 Task: Look for Airbnb options in Krems an der Donau, Austria from 10th December, 2023 to 15th December, 2023 for 7 adults.4 bedrooms having 7 beds and 4 bathrooms. Property type can be house. Amenities needed are: wifi, TV, free parkinig on premises, hot tub, gym, smoking allowed. Look for 4 properties as per requirement.
Action: Mouse moved to (485, 67)
Screenshot: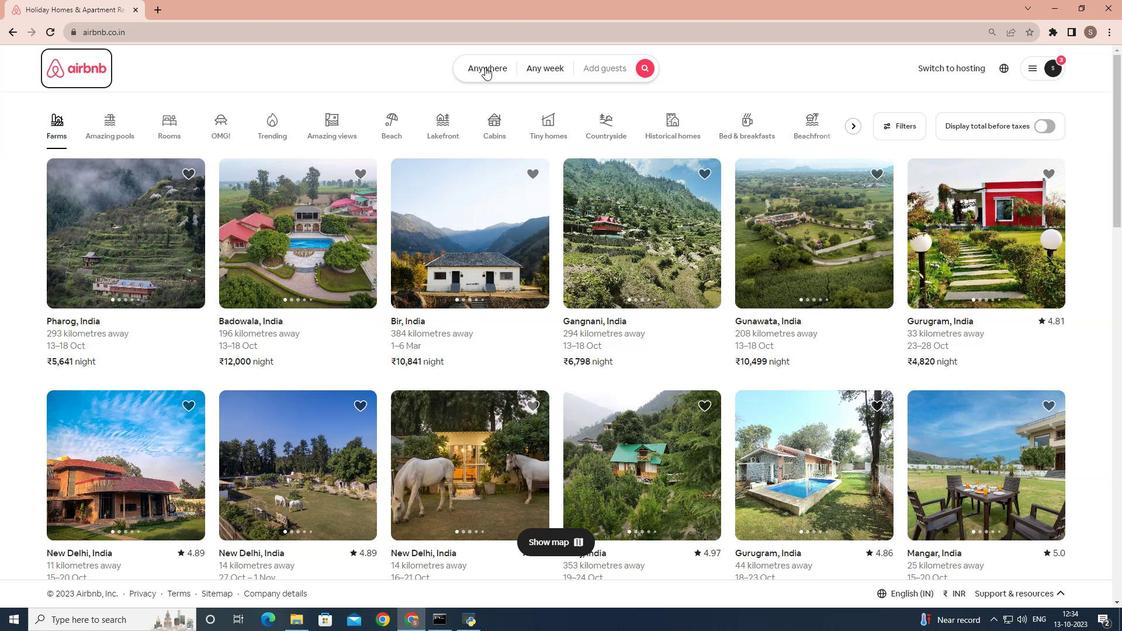 
Action: Mouse pressed left at (485, 67)
Screenshot: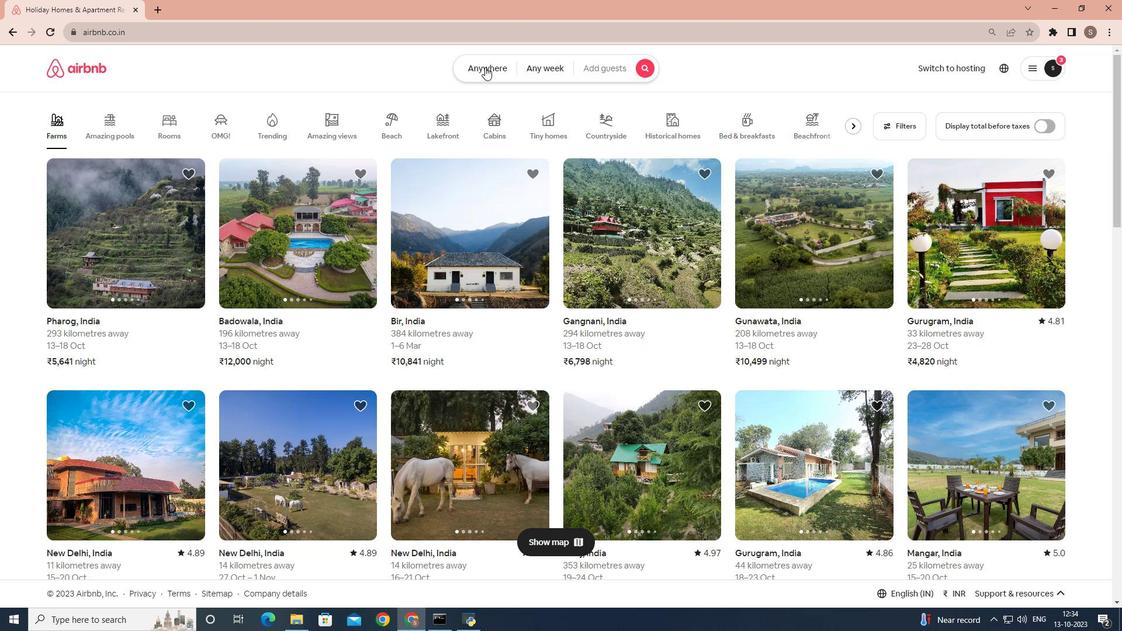 
Action: Mouse moved to (460, 106)
Screenshot: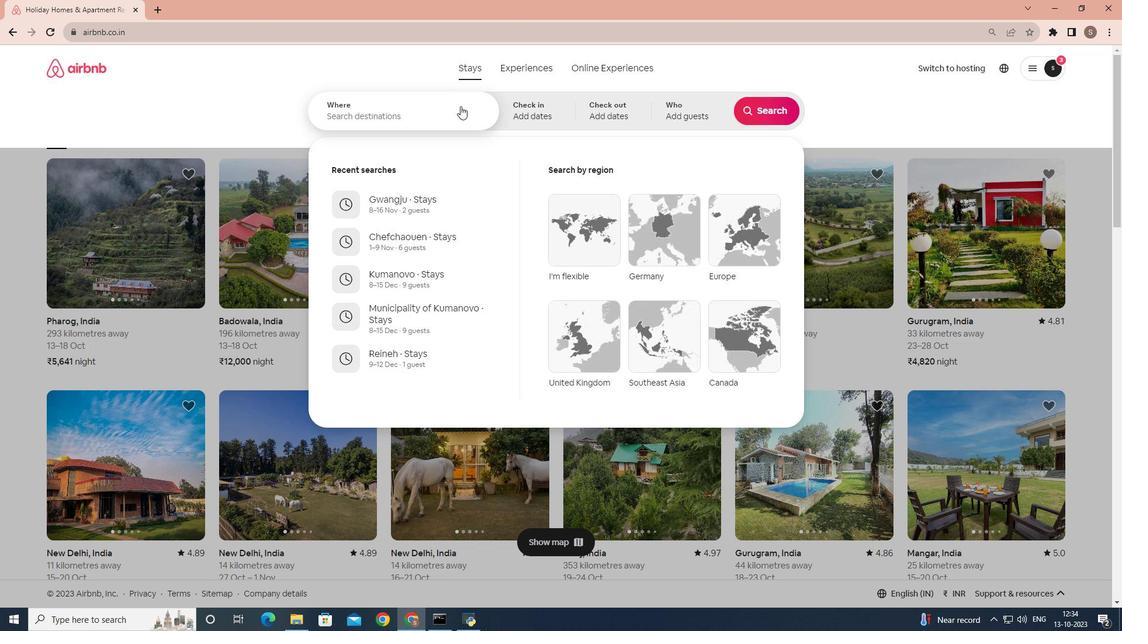 
Action: Mouse pressed left at (460, 106)
Screenshot: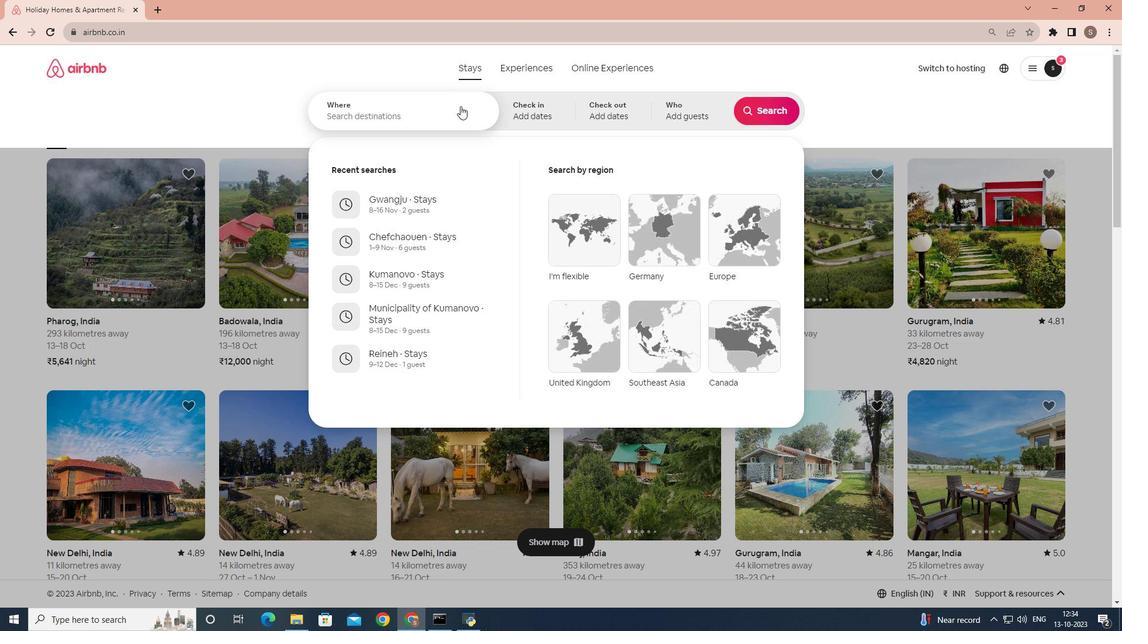 
Action: Key pressed <Key.shift>Krems<Key.space>an<Key.space>der<Key.space><Key.shift>Donau,<Key.space><Key.shift>Austria
Screenshot: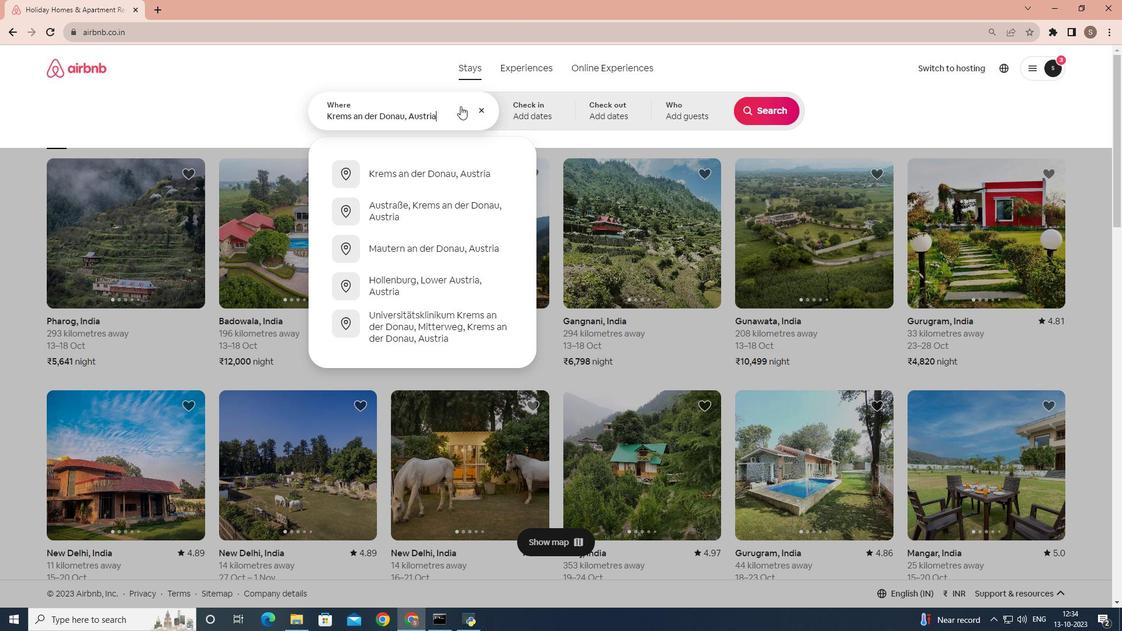 
Action: Mouse moved to (529, 109)
Screenshot: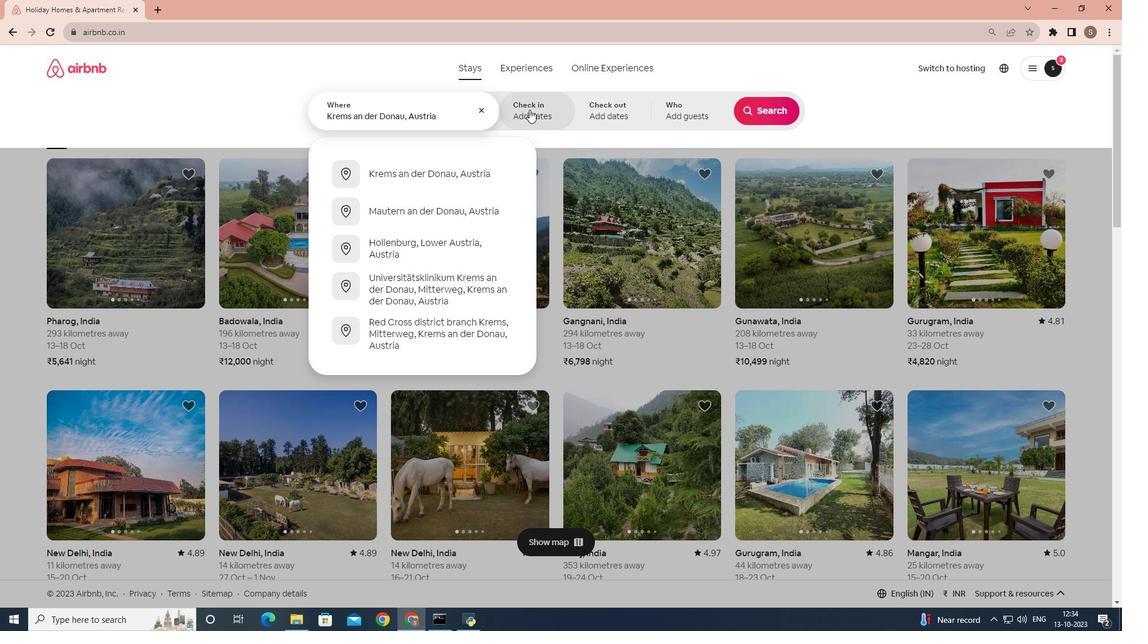 
Action: Mouse pressed left at (529, 109)
Screenshot: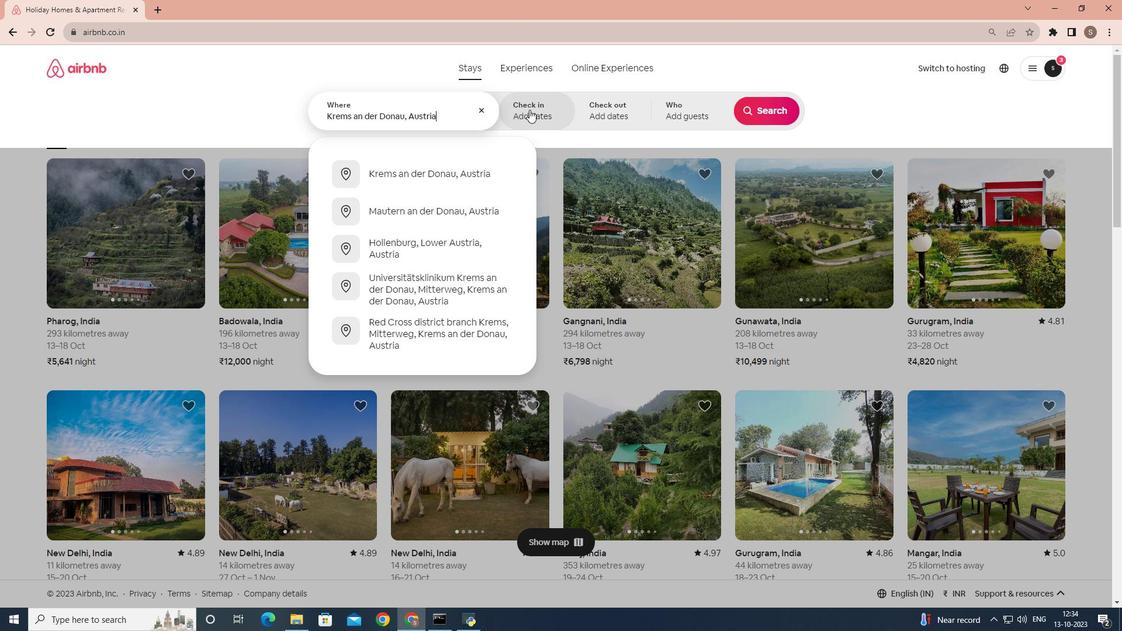 
Action: Mouse moved to (763, 206)
Screenshot: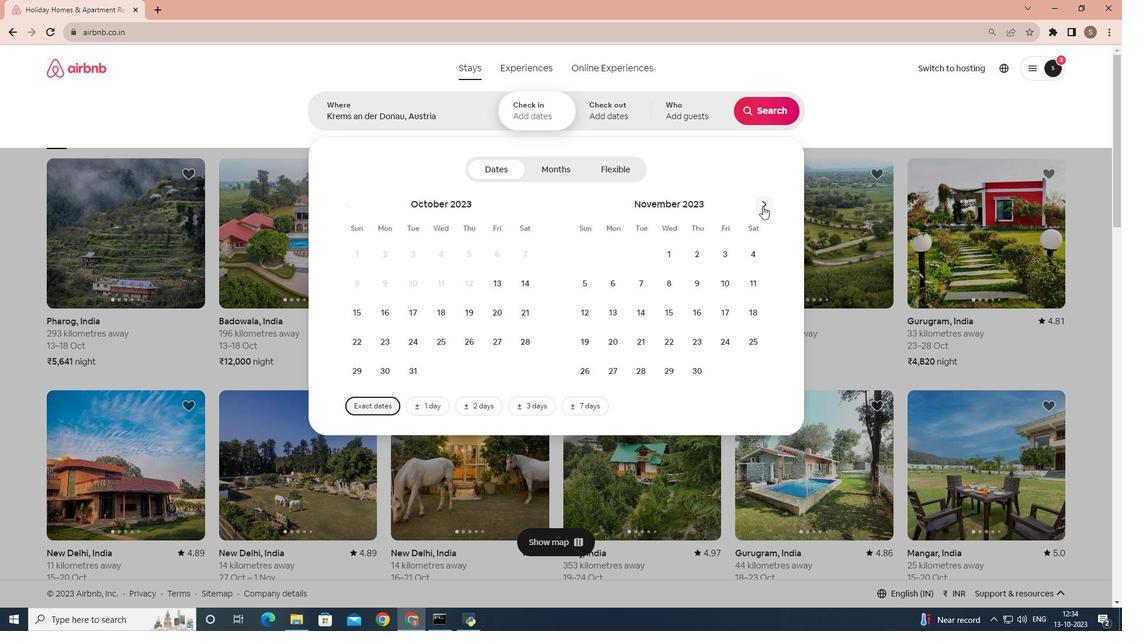 
Action: Mouse pressed left at (763, 206)
Screenshot: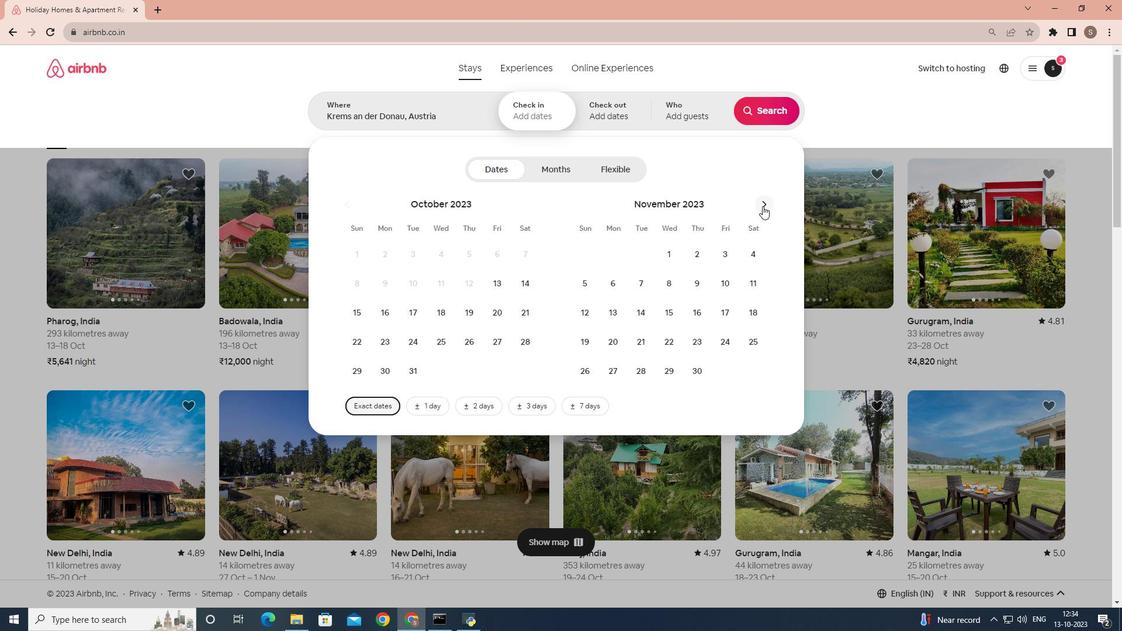 
Action: Mouse moved to (585, 308)
Screenshot: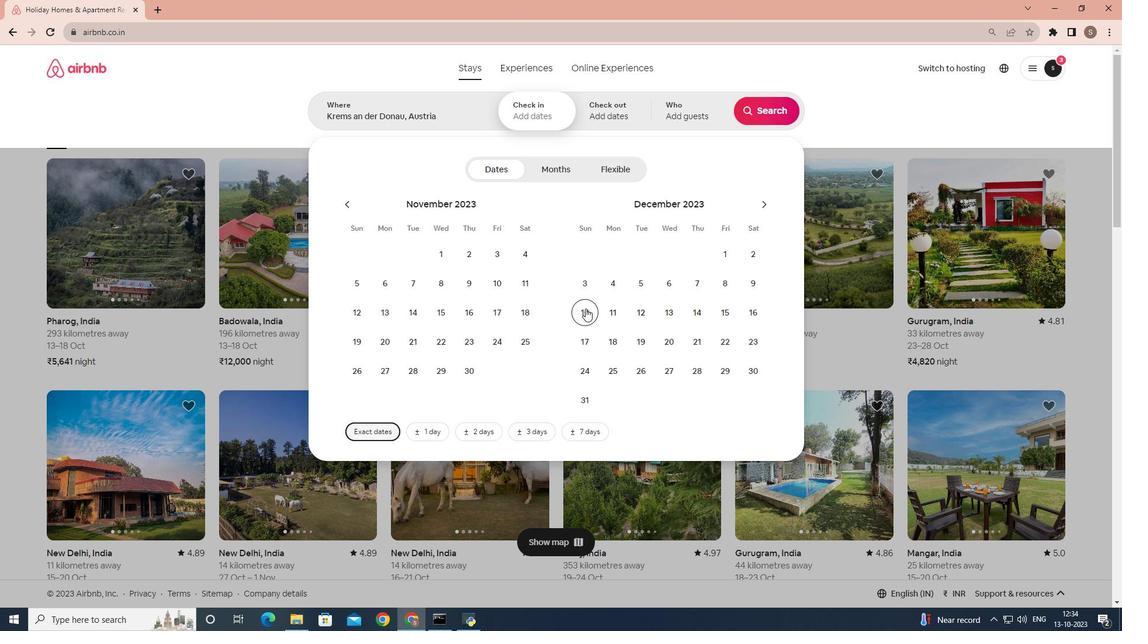 
Action: Mouse pressed left at (585, 308)
Screenshot: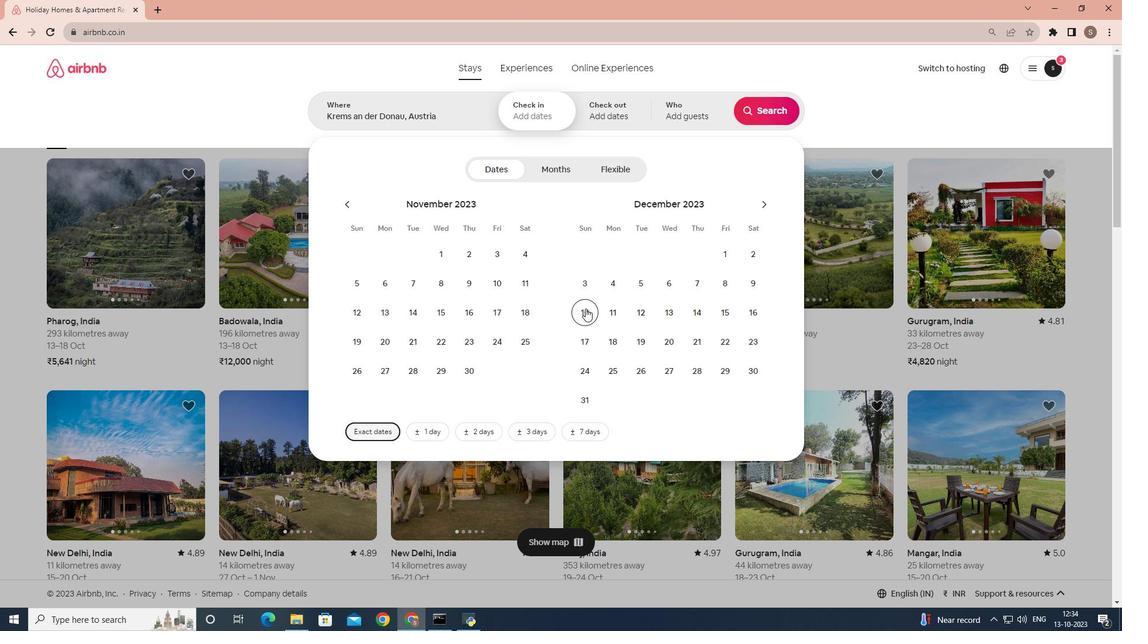 
Action: Mouse moved to (722, 307)
Screenshot: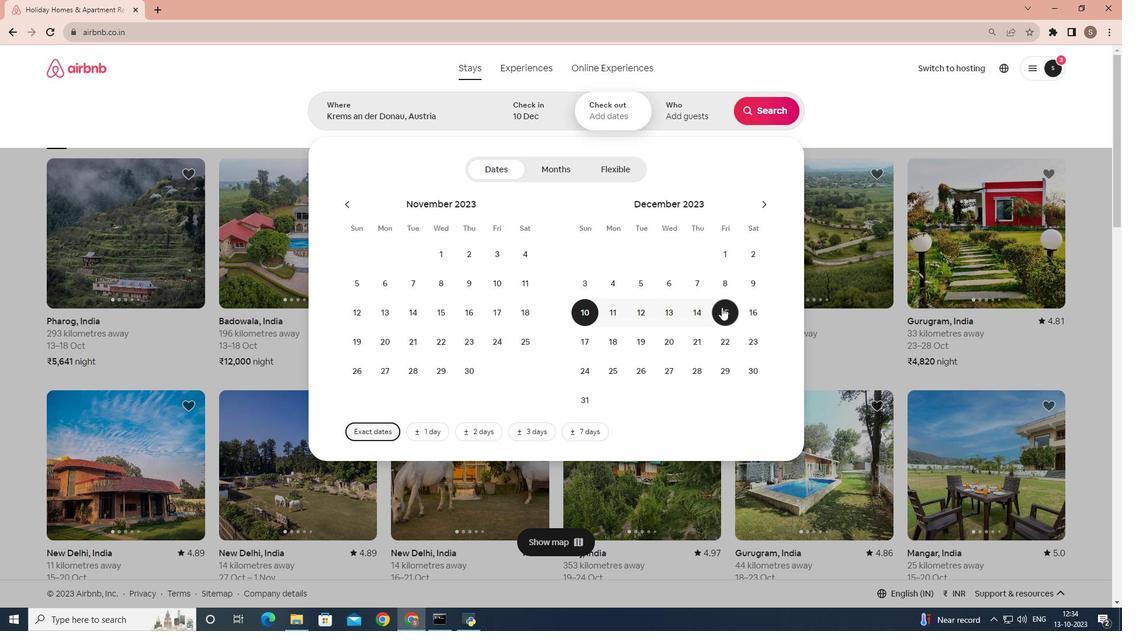 
Action: Mouse pressed left at (722, 307)
Screenshot: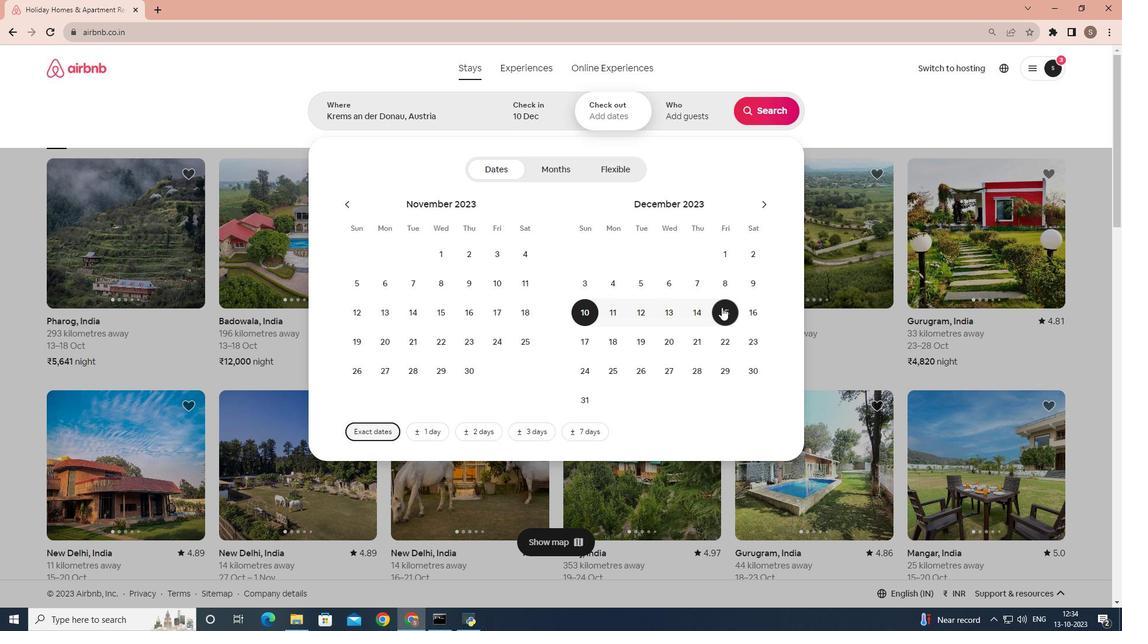 
Action: Mouse moved to (683, 103)
Screenshot: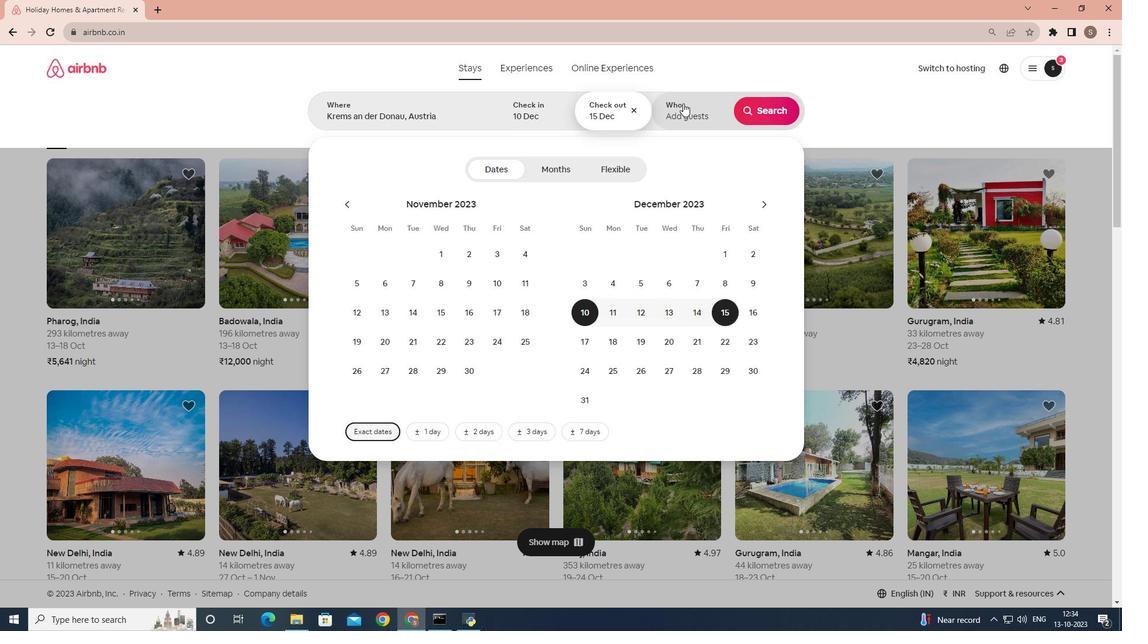 
Action: Mouse pressed left at (683, 103)
Screenshot: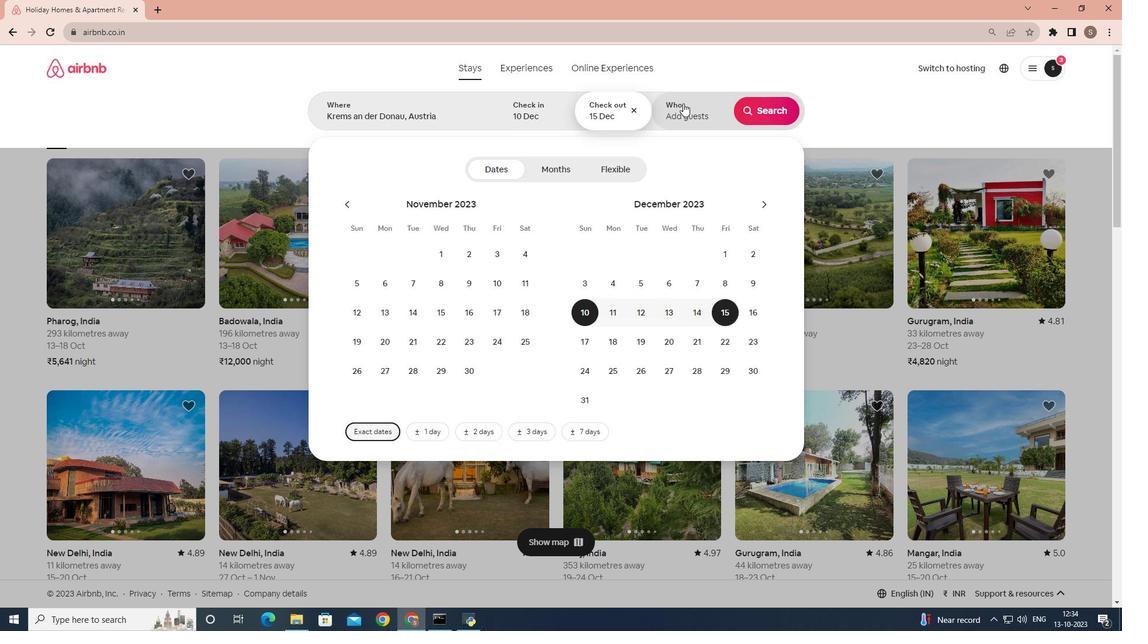 
Action: Mouse moved to (765, 171)
Screenshot: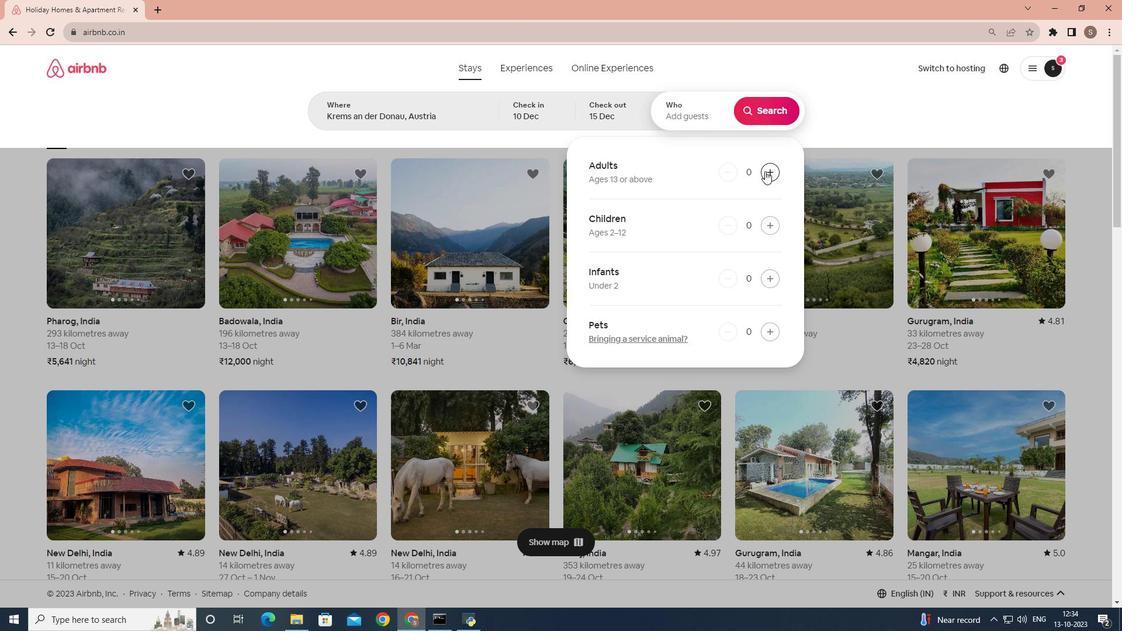 
Action: Mouse pressed left at (765, 171)
Screenshot: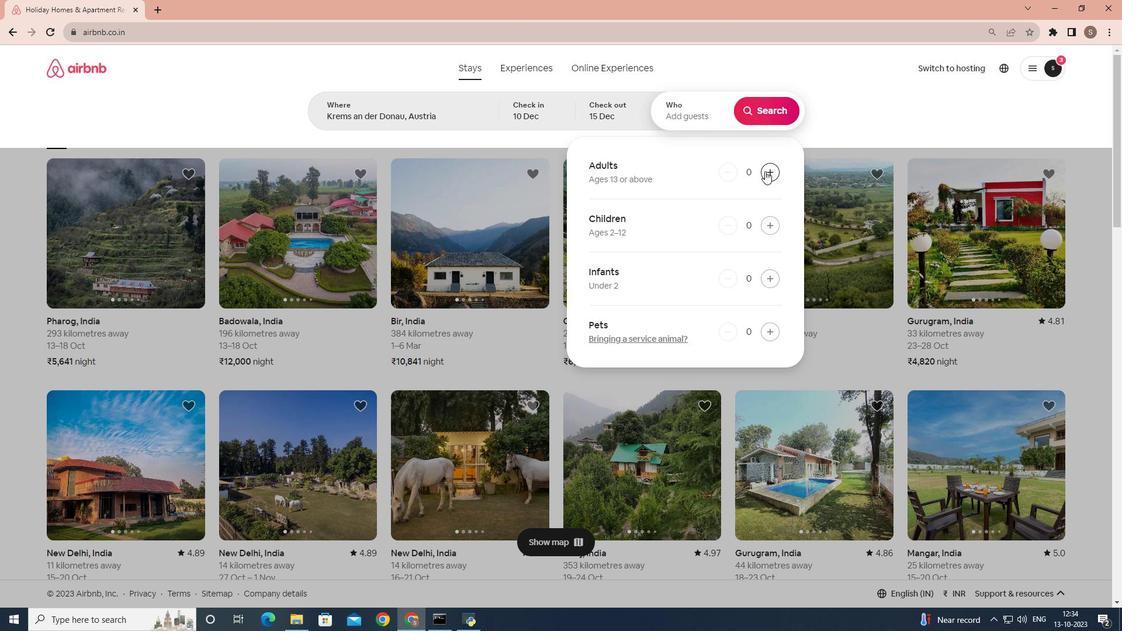 
Action: Mouse pressed left at (765, 171)
Screenshot: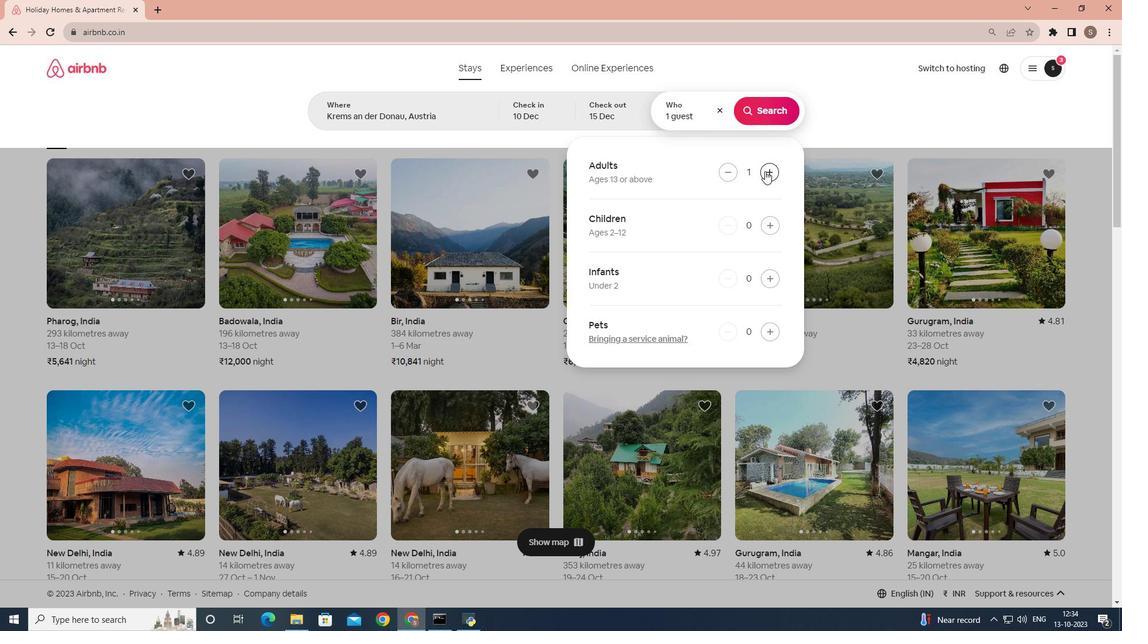 
Action: Mouse pressed left at (765, 171)
Screenshot: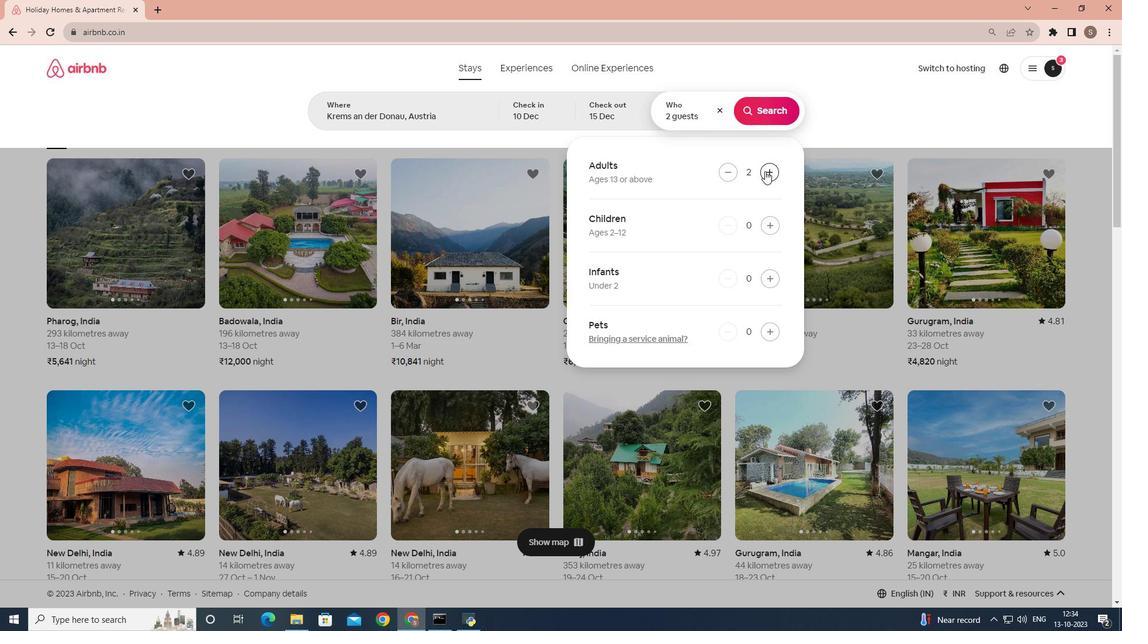 
Action: Mouse pressed left at (765, 171)
Screenshot: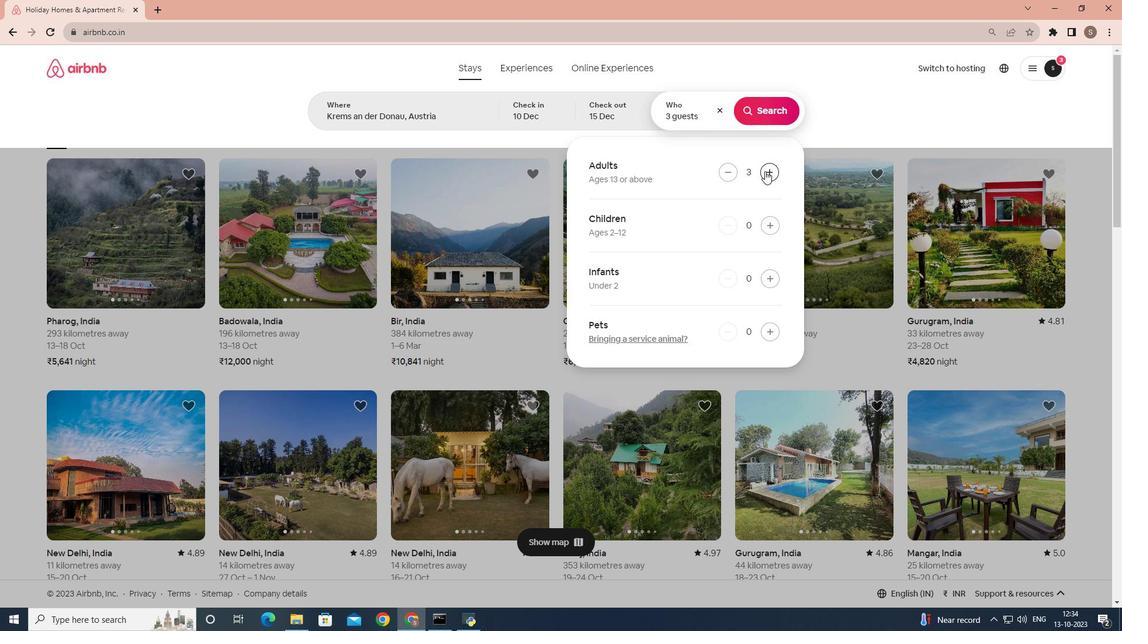 
Action: Mouse pressed left at (765, 171)
Screenshot: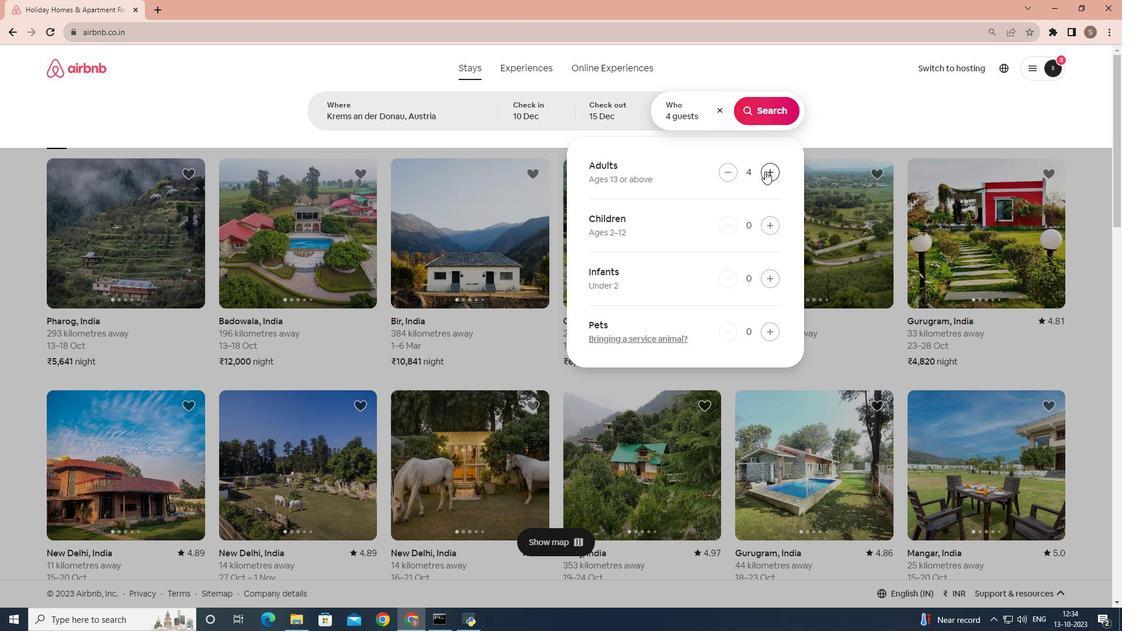 
Action: Mouse pressed left at (765, 171)
Screenshot: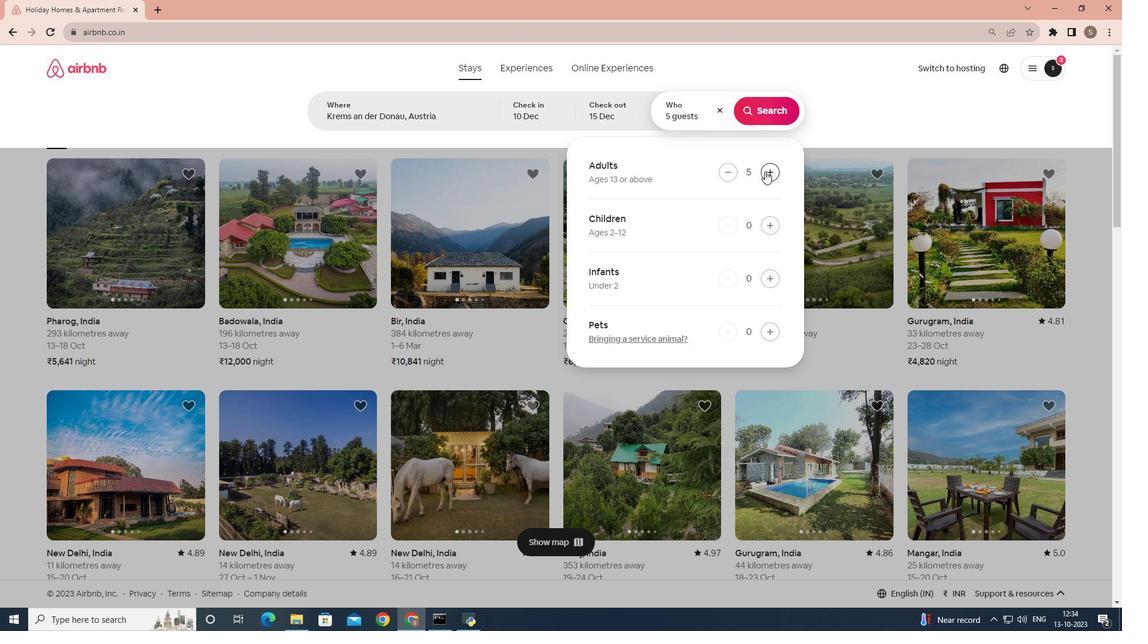 
Action: Mouse pressed left at (765, 171)
Screenshot: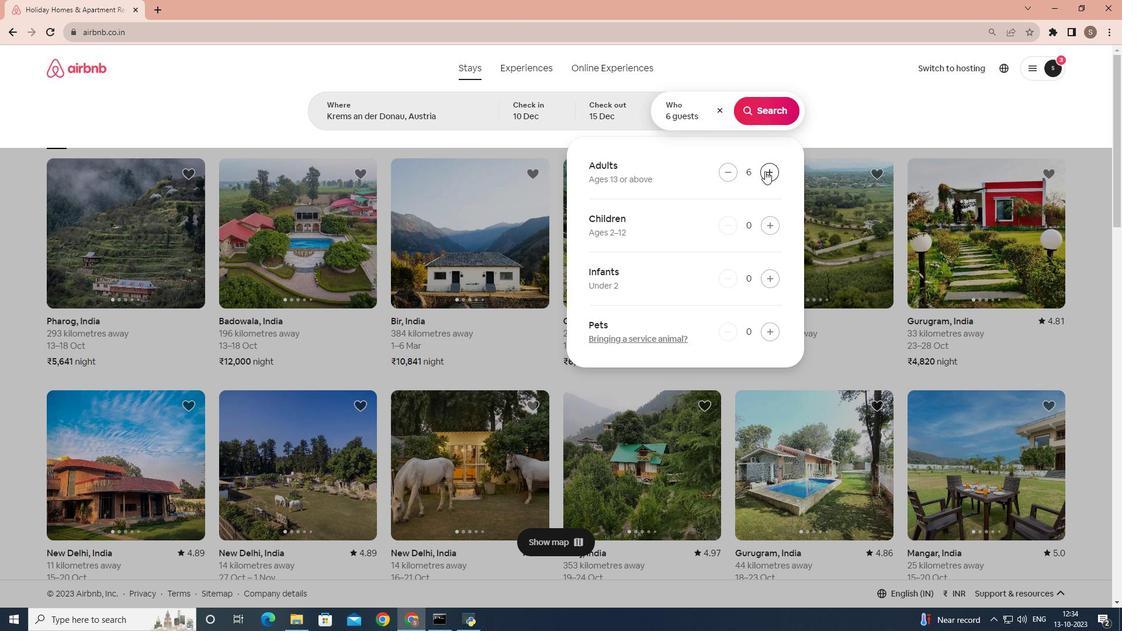
Action: Mouse moved to (768, 97)
Screenshot: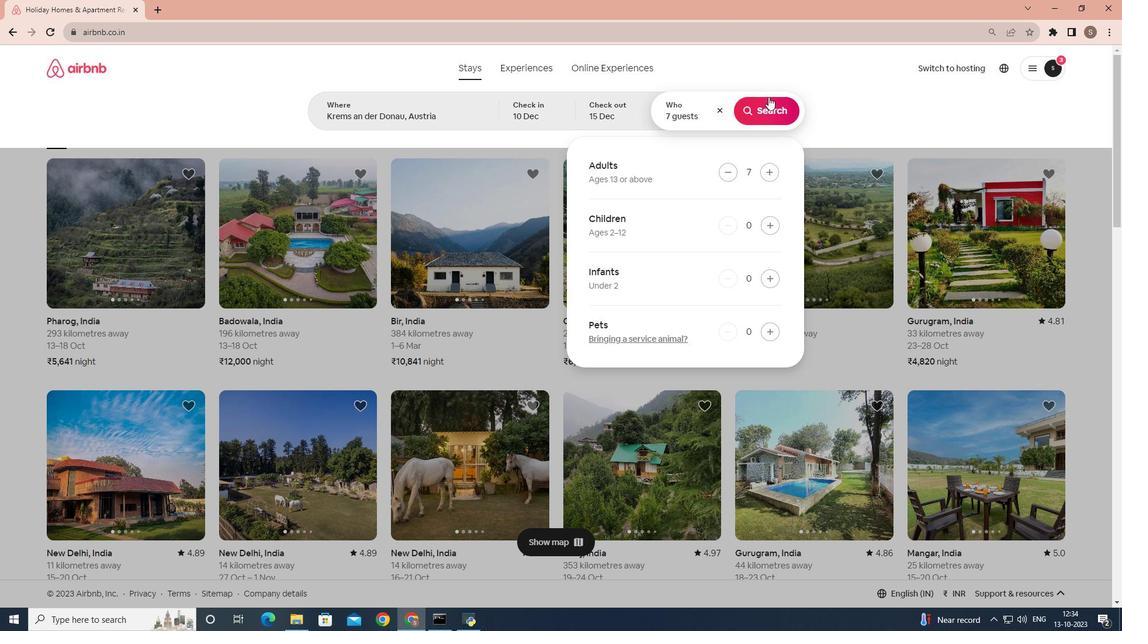 
Action: Mouse pressed left at (768, 97)
Screenshot: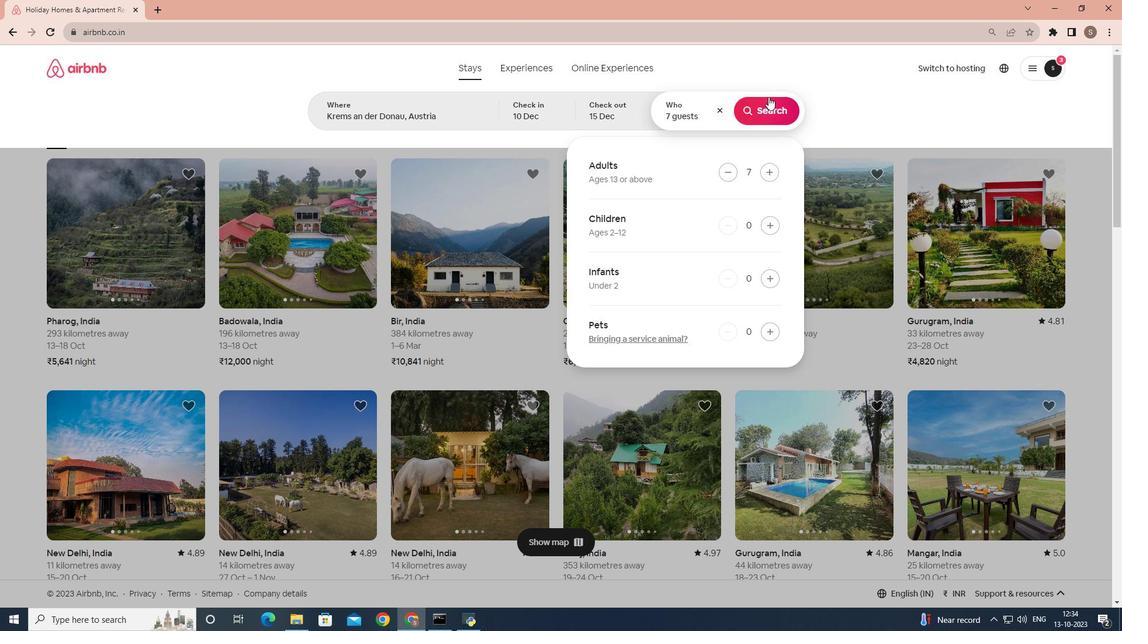 
Action: Mouse moved to (938, 111)
Screenshot: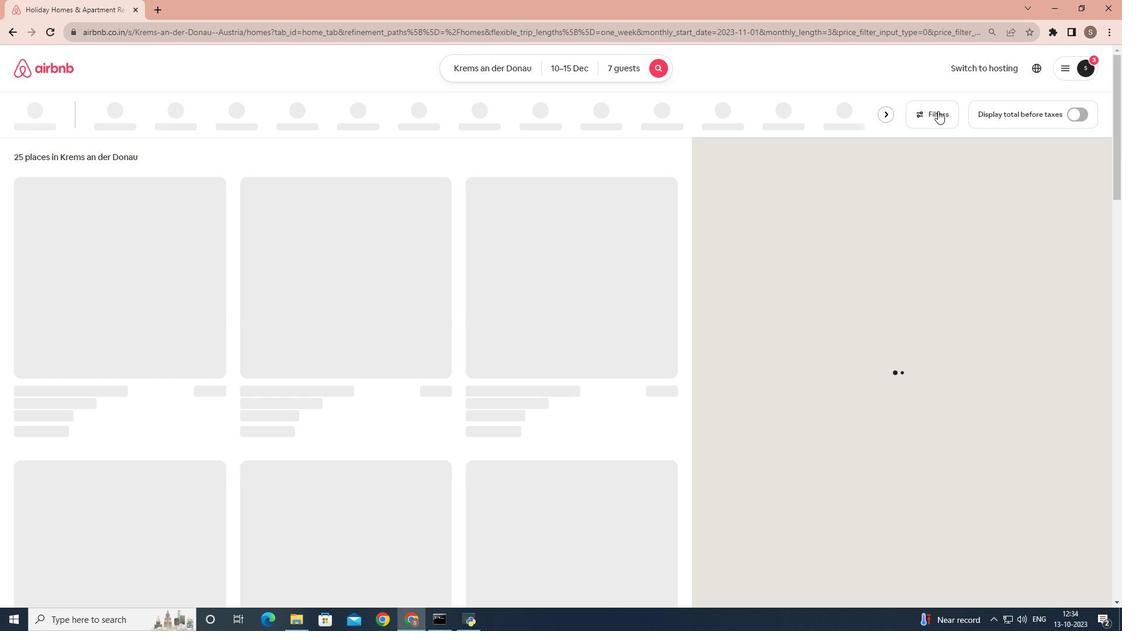 
Action: Mouse pressed left at (938, 111)
Screenshot: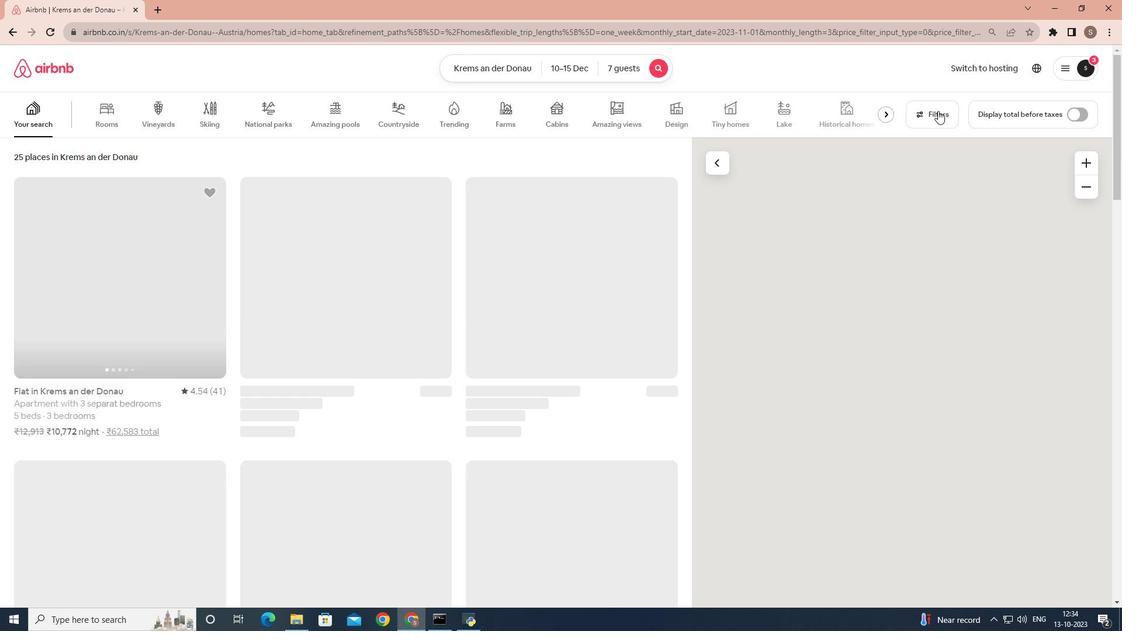 
Action: Mouse moved to (639, 307)
Screenshot: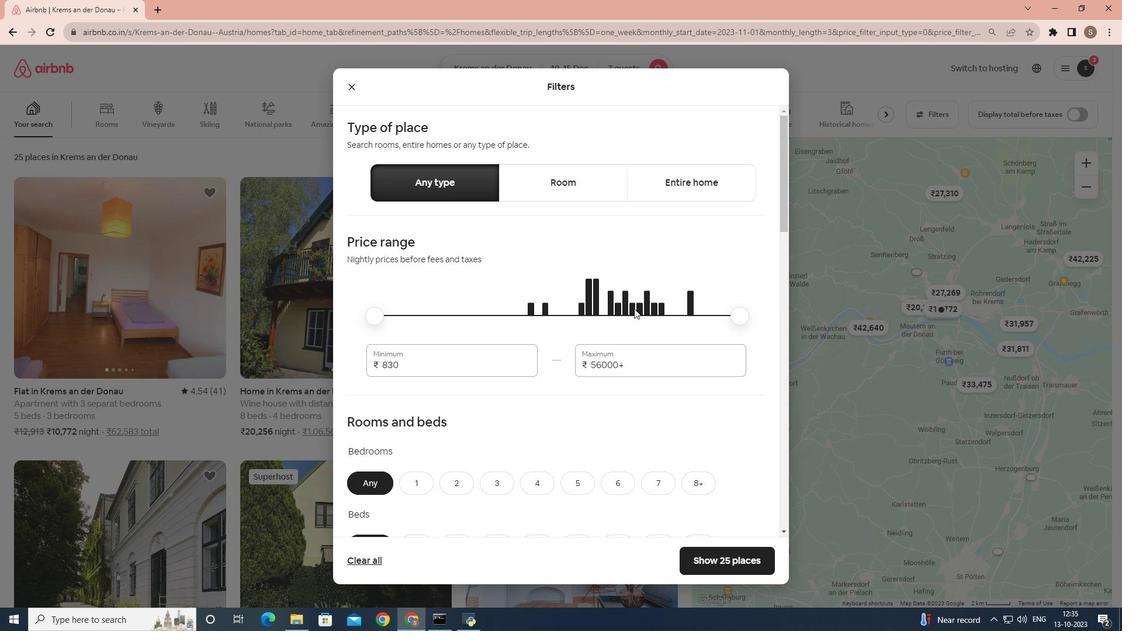 
Action: Mouse scrolled (639, 306) with delta (0, 0)
Screenshot: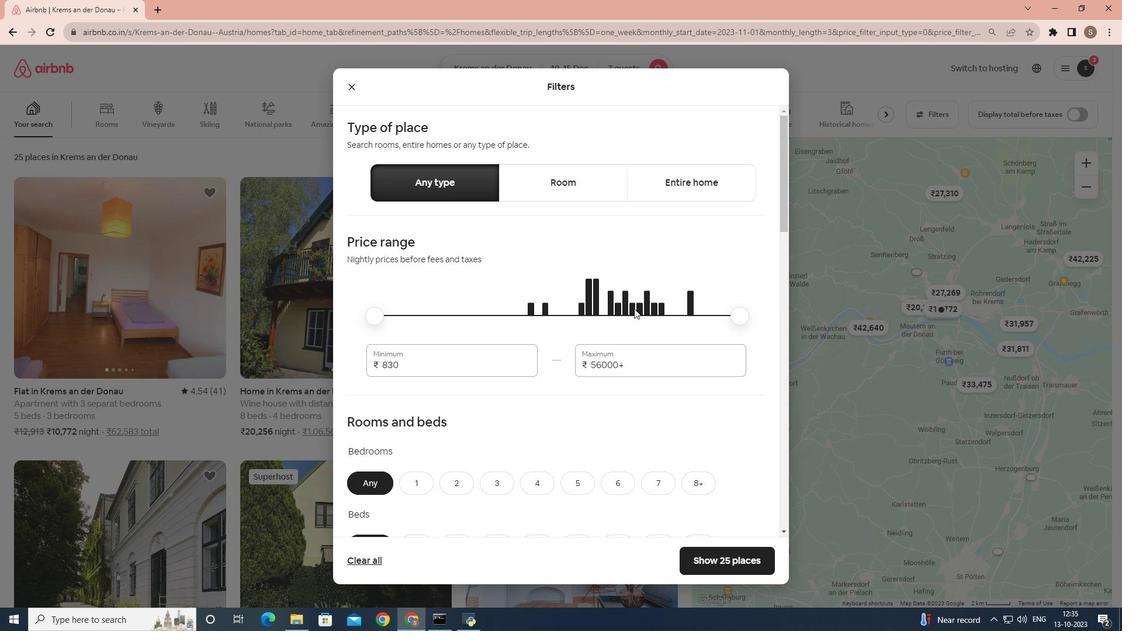
Action: Mouse moved to (505, 369)
Screenshot: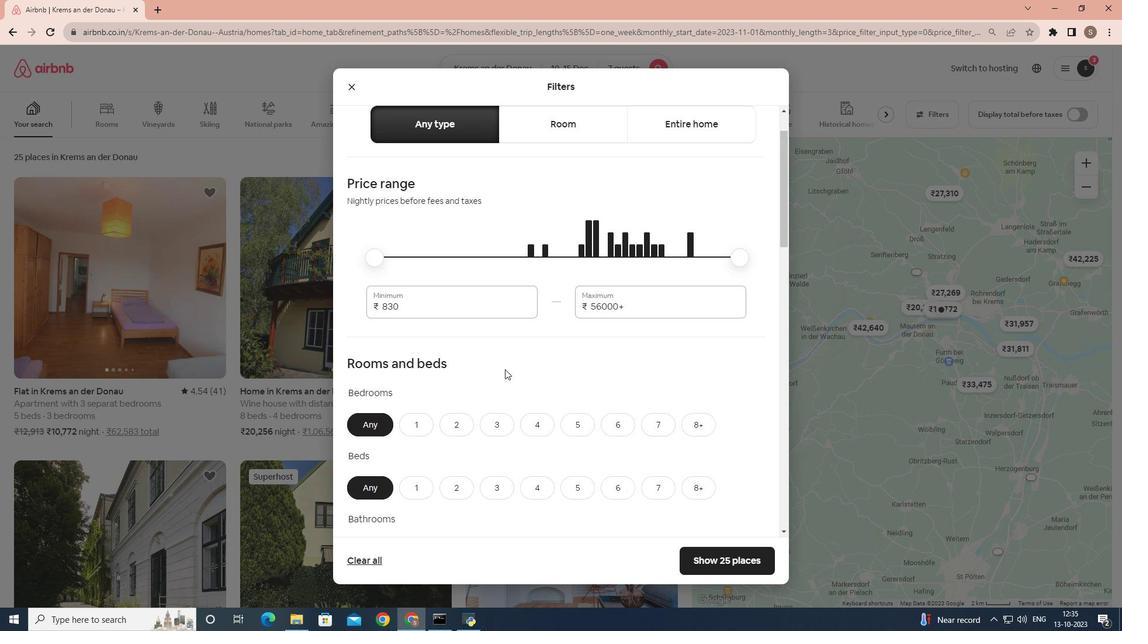 
Action: Mouse scrolled (505, 368) with delta (0, 0)
Screenshot: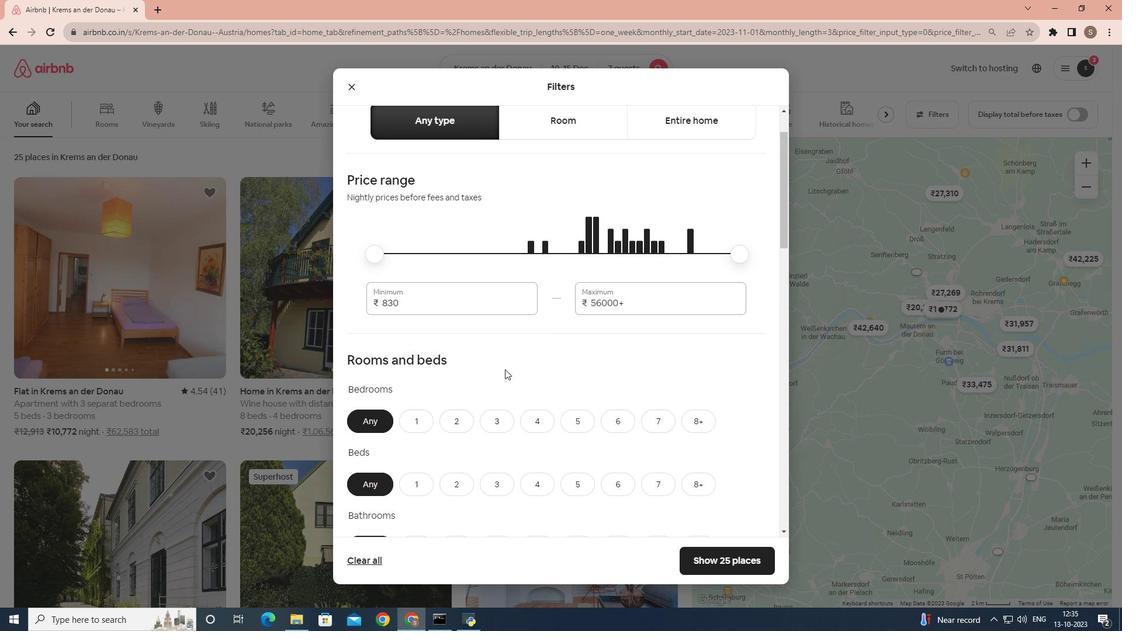 
Action: Mouse scrolled (505, 368) with delta (0, 0)
Screenshot: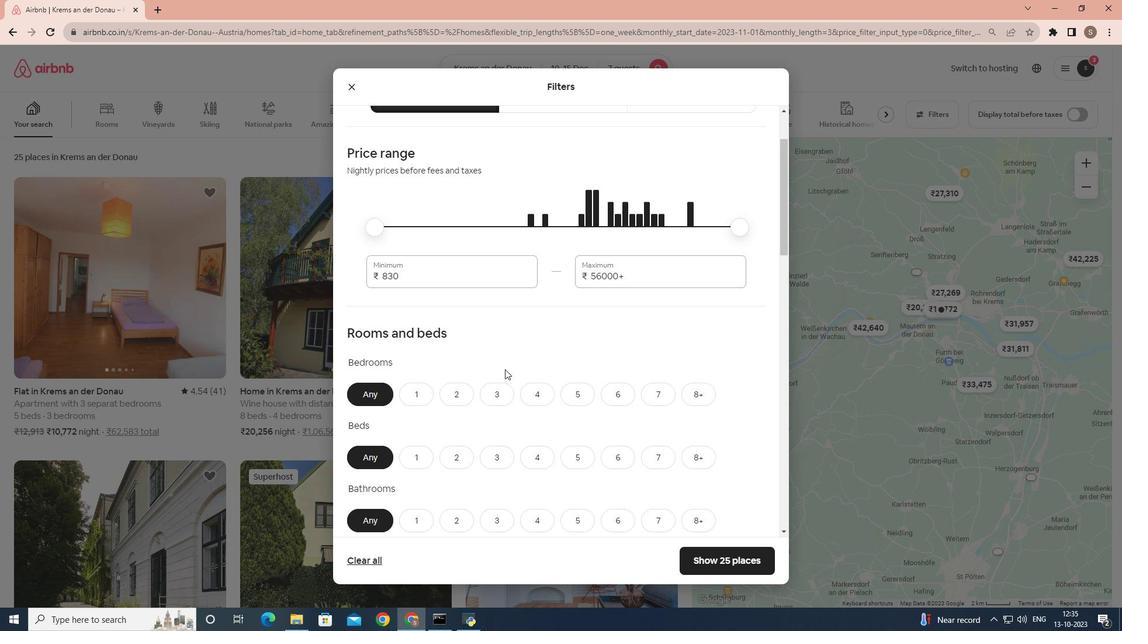 
Action: Mouse moved to (536, 306)
Screenshot: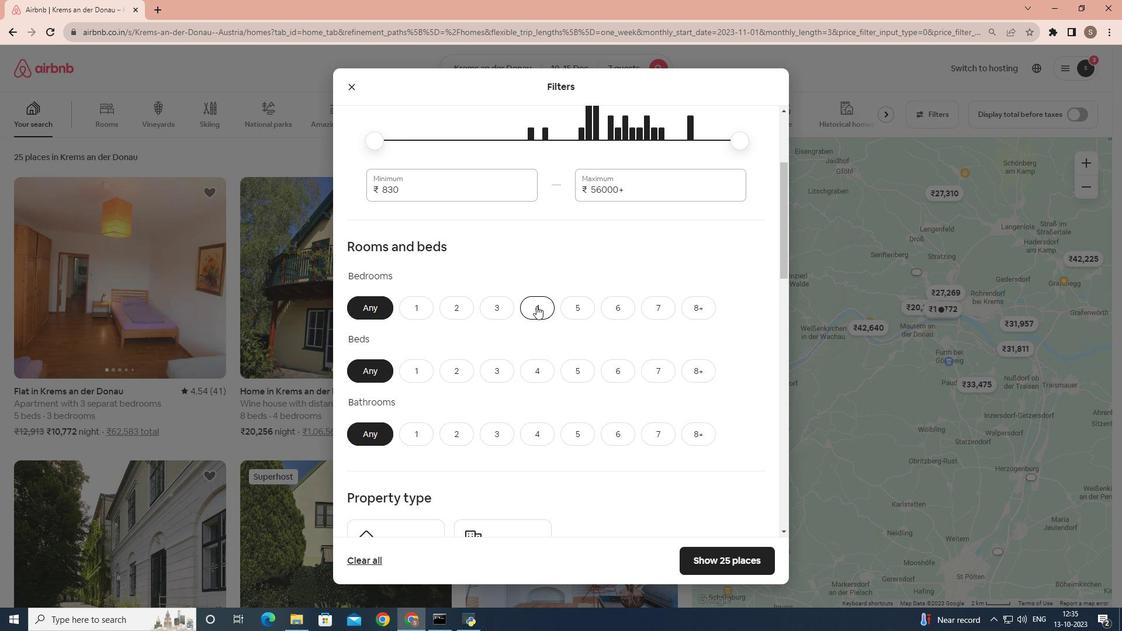 
Action: Mouse pressed left at (536, 306)
Screenshot: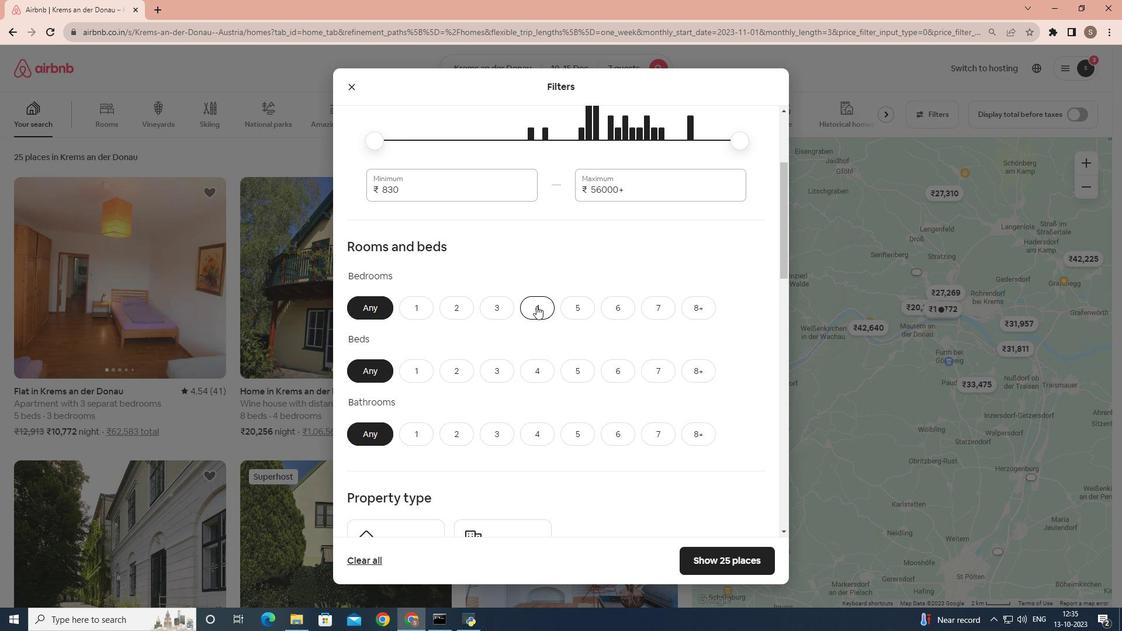 
Action: Mouse scrolled (536, 305) with delta (0, 0)
Screenshot: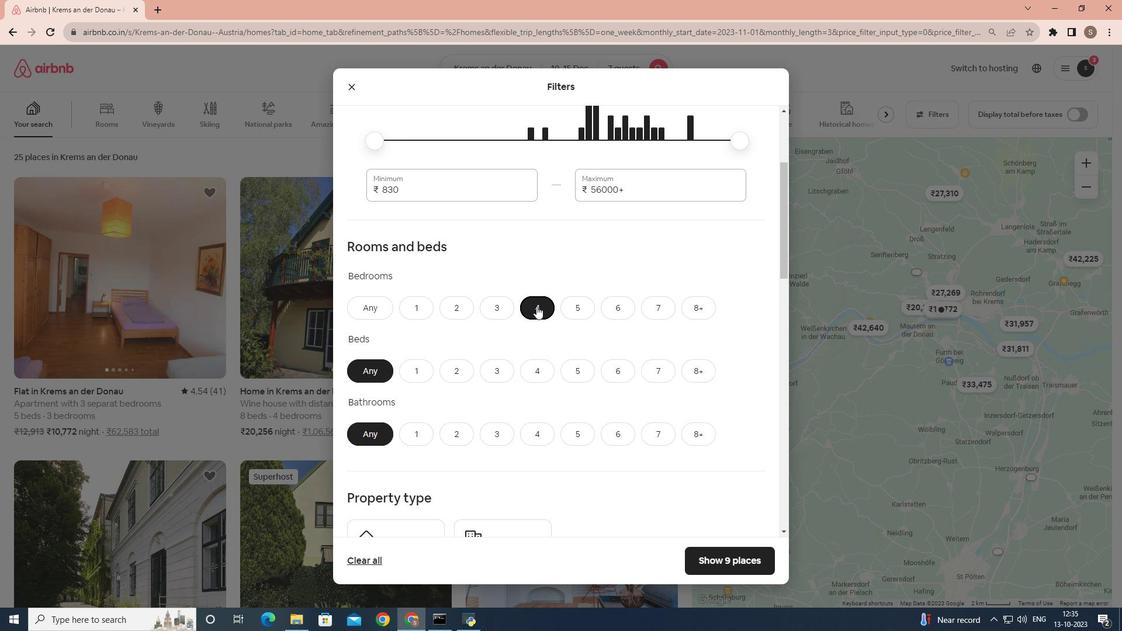 
Action: Mouse scrolled (536, 305) with delta (0, 0)
Screenshot: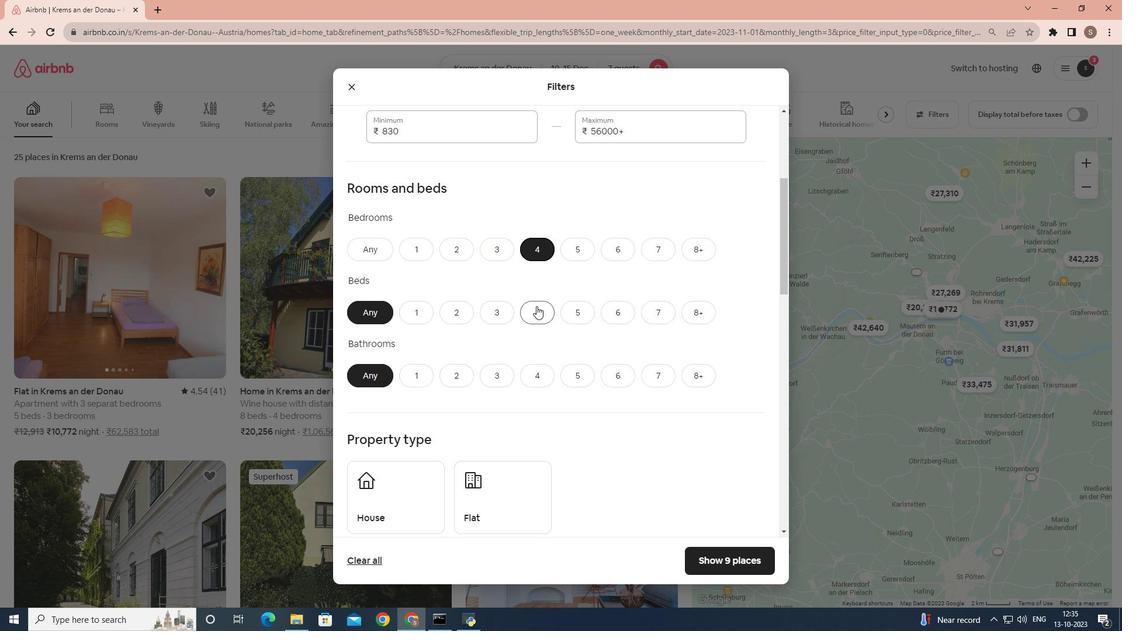 
Action: Mouse moved to (658, 257)
Screenshot: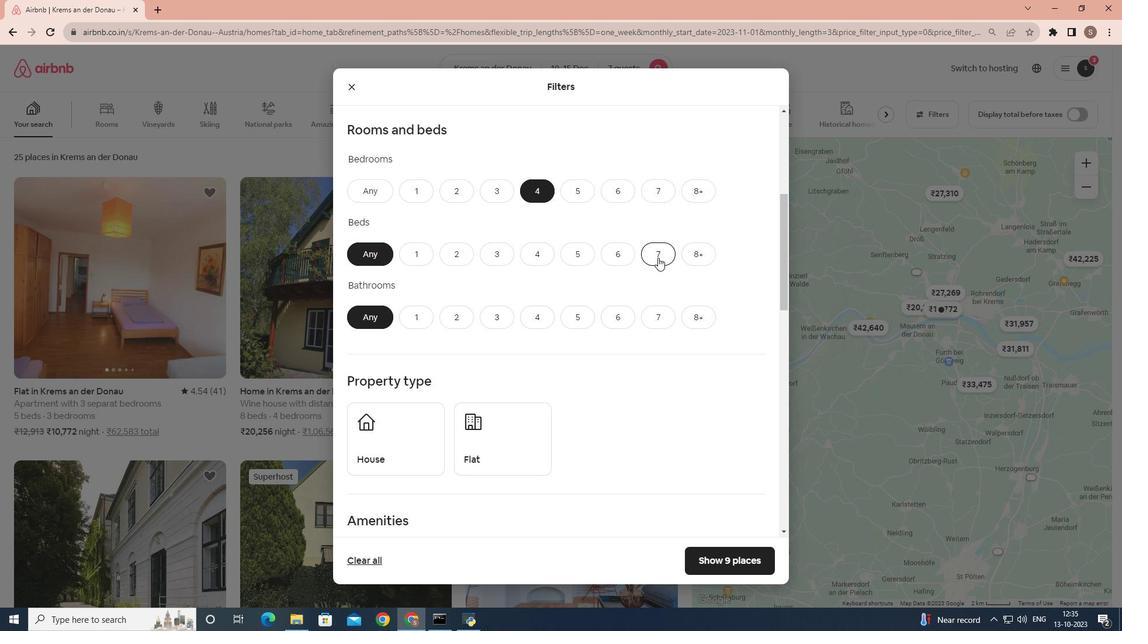 
Action: Mouse pressed left at (658, 257)
Screenshot: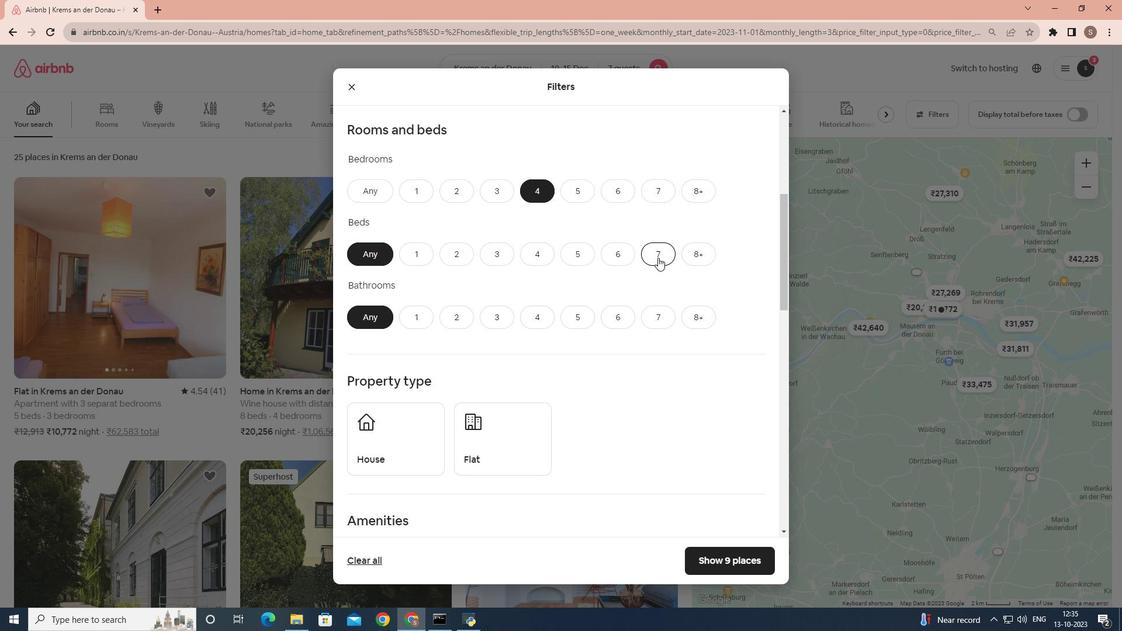 
Action: Mouse moved to (590, 269)
Screenshot: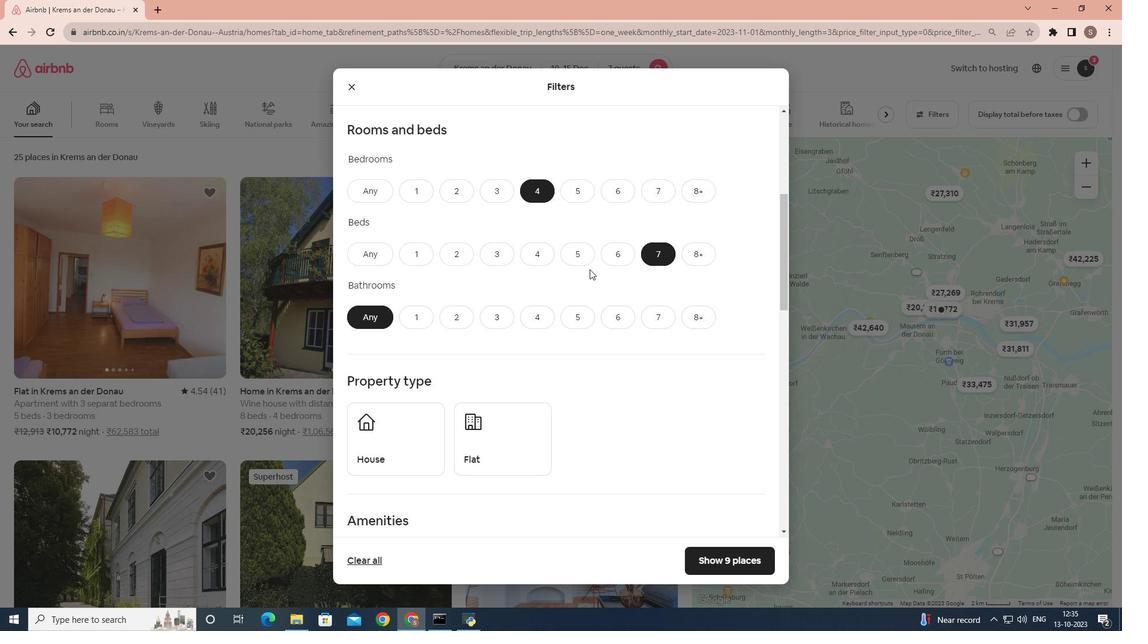 
Action: Mouse scrolled (590, 268) with delta (0, 0)
Screenshot: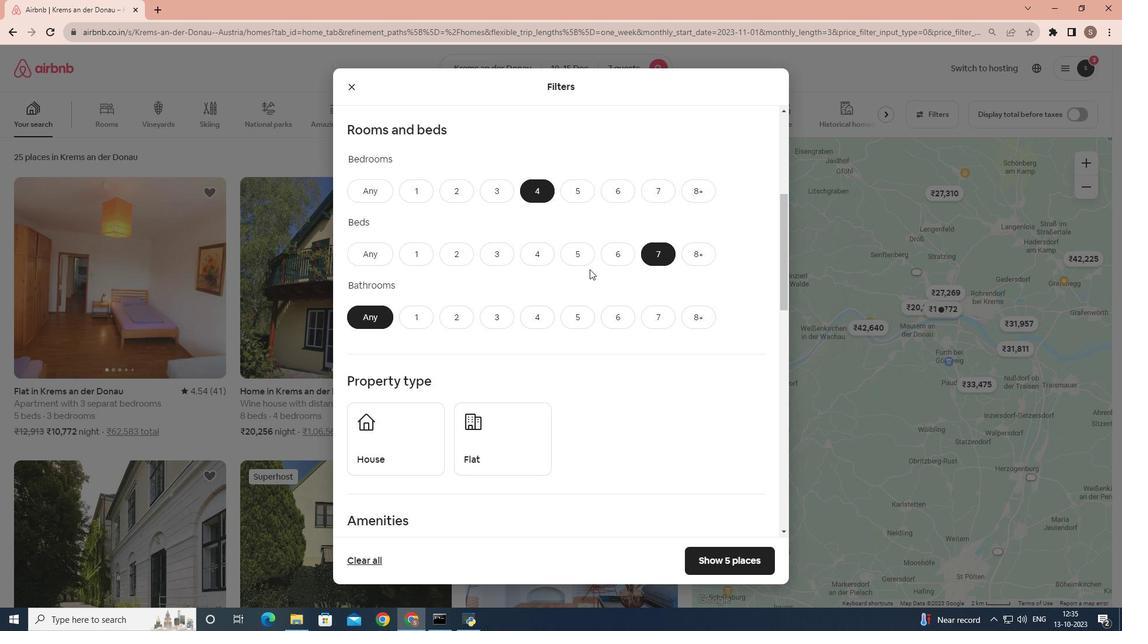 
Action: Mouse moved to (530, 263)
Screenshot: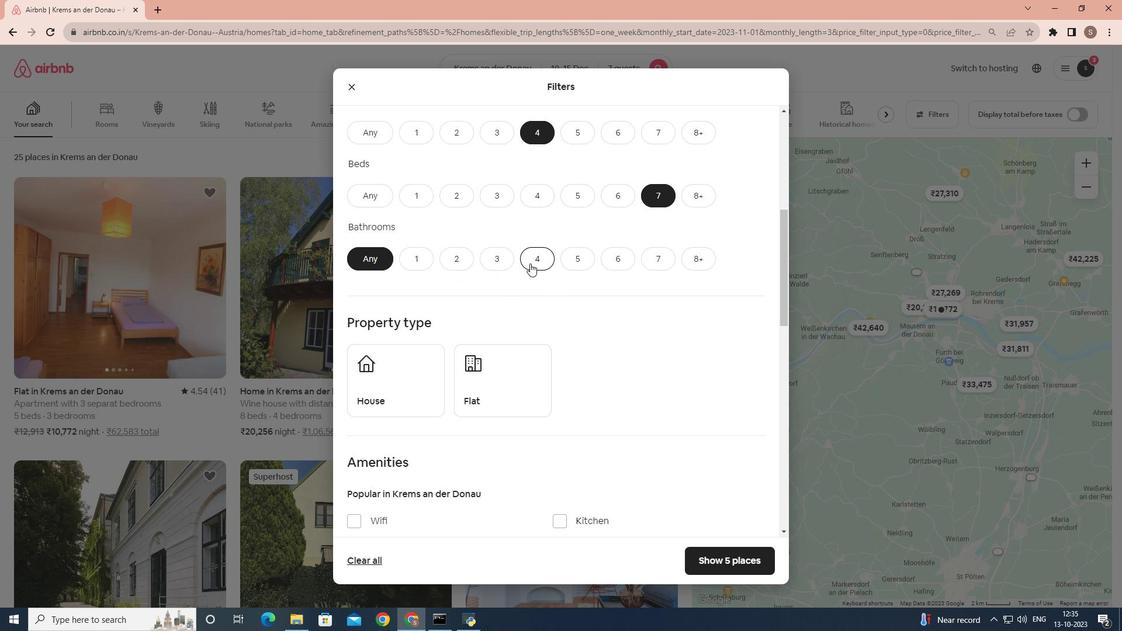 
Action: Mouse pressed left at (530, 263)
Screenshot: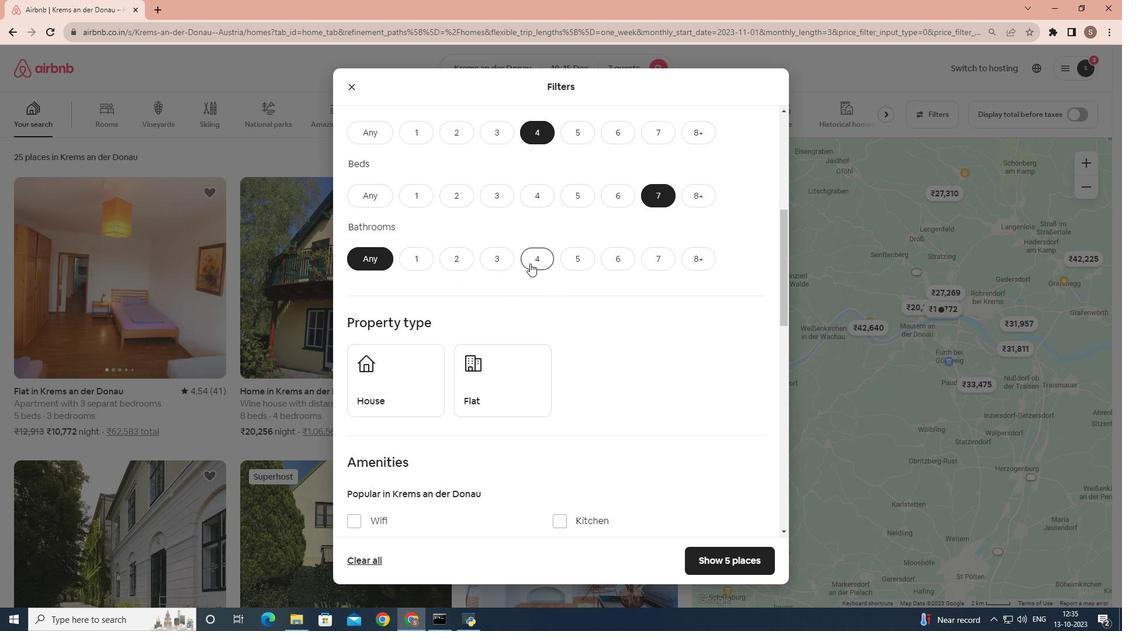 
Action: Mouse scrolled (530, 263) with delta (0, 0)
Screenshot: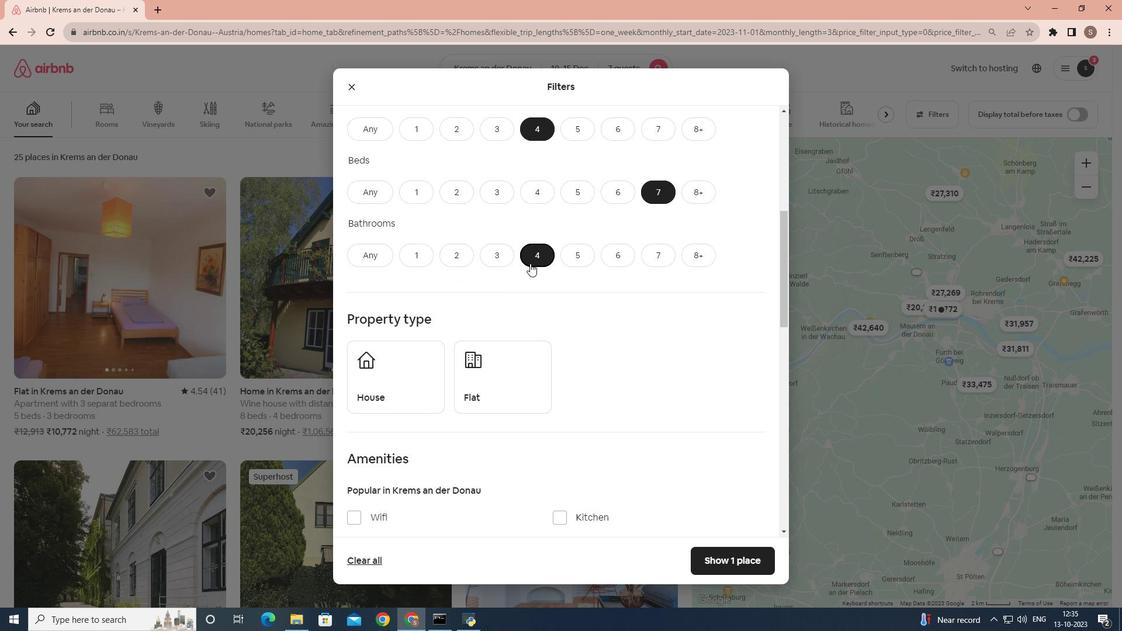 
Action: Mouse scrolled (530, 263) with delta (0, 0)
Screenshot: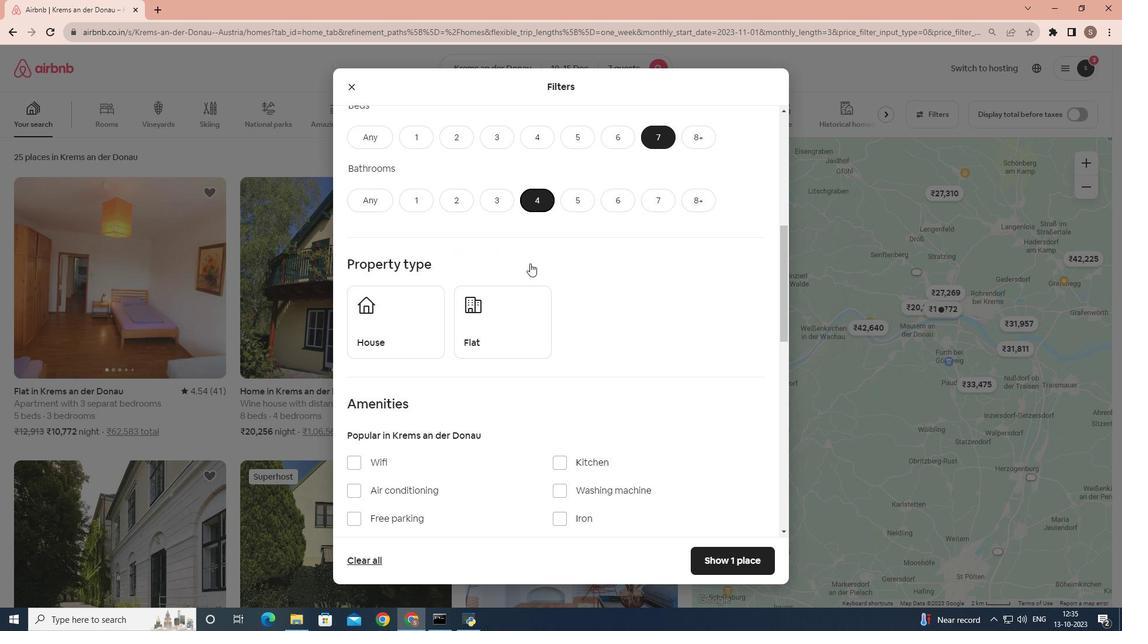 
Action: Mouse moved to (430, 280)
Screenshot: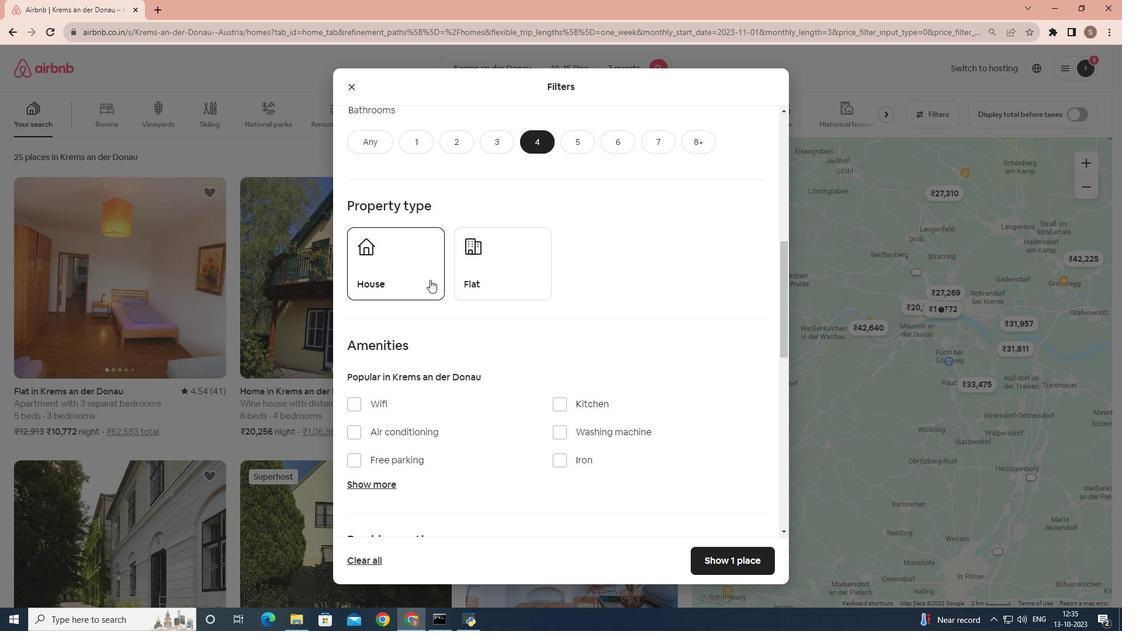 
Action: Mouse pressed left at (430, 280)
Screenshot: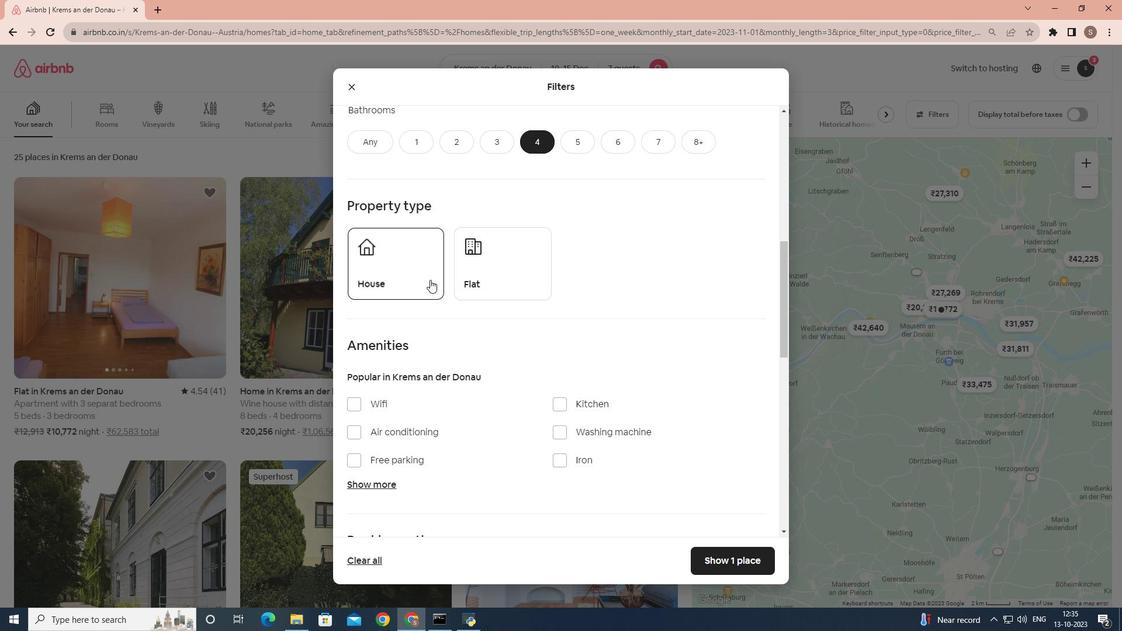 
Action: Mouse moved to (522, 290)
Screenshot: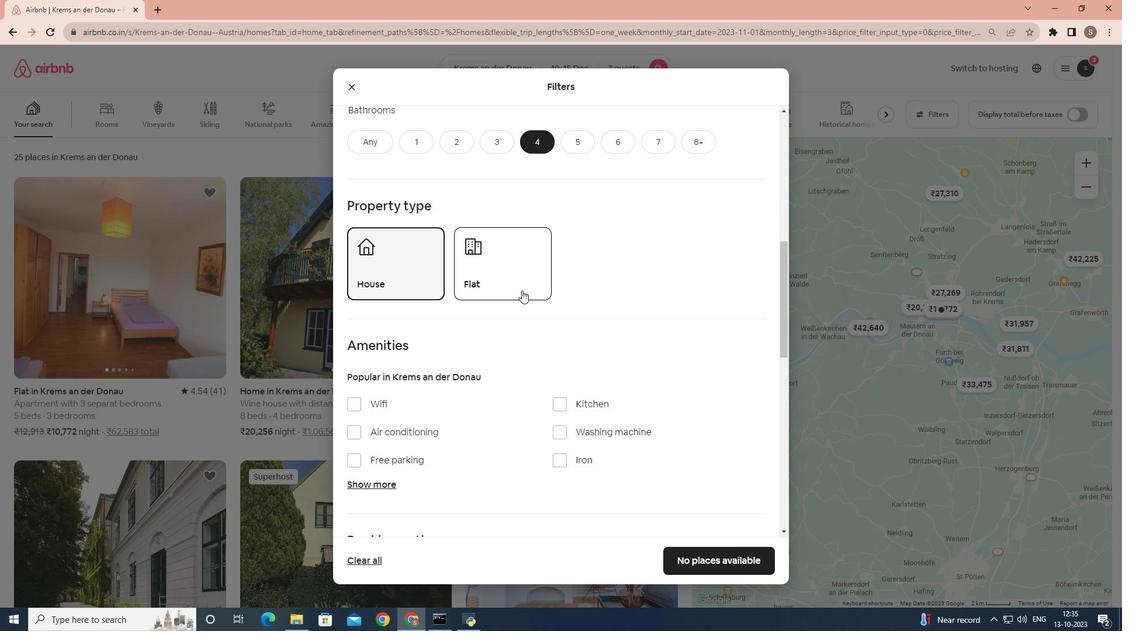 
Action: Mouse scrolled (522, 290) with delta (0, 0)
Screenshot: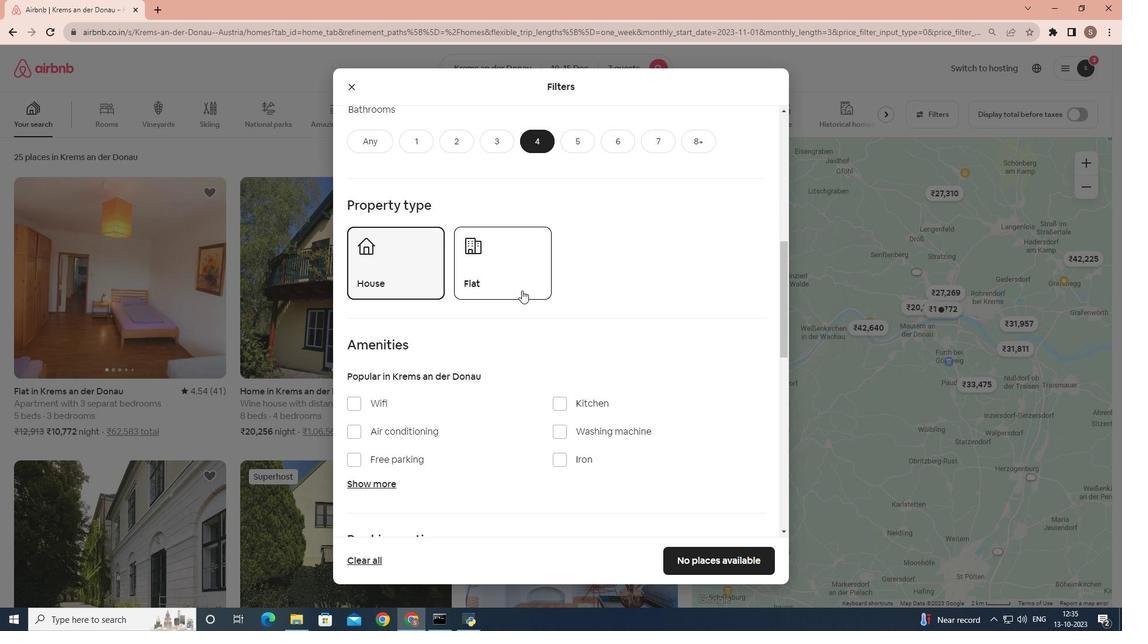 
Action: Mouse scrolled (522, 290) with delta (0, 0)
Screenshot: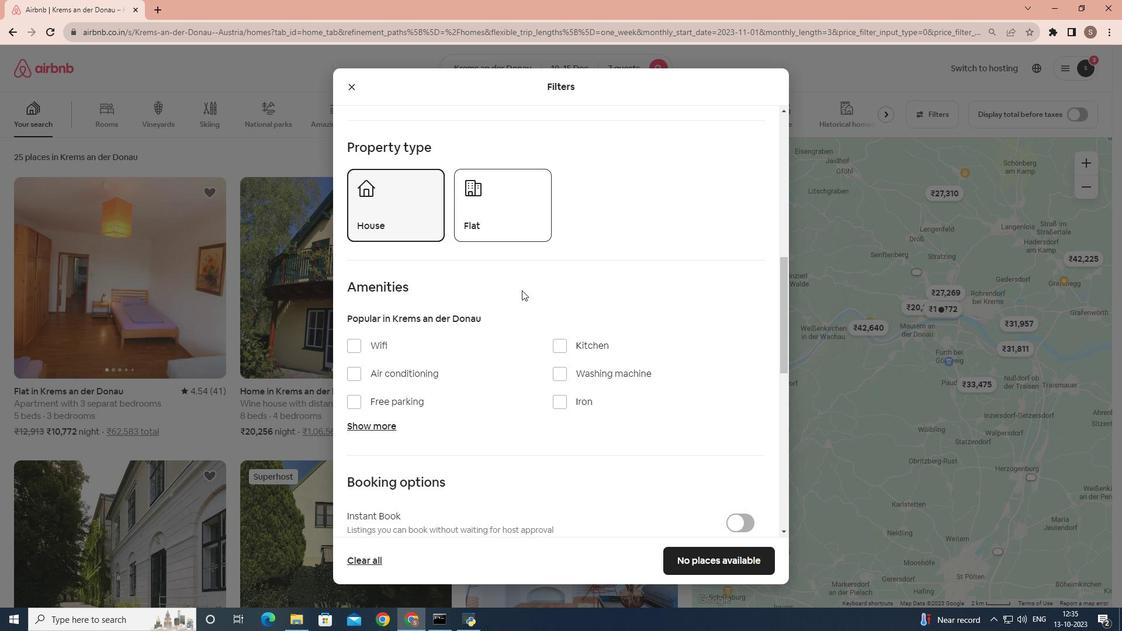 
Action: Mouse moved to (348, 287)
Screenshot: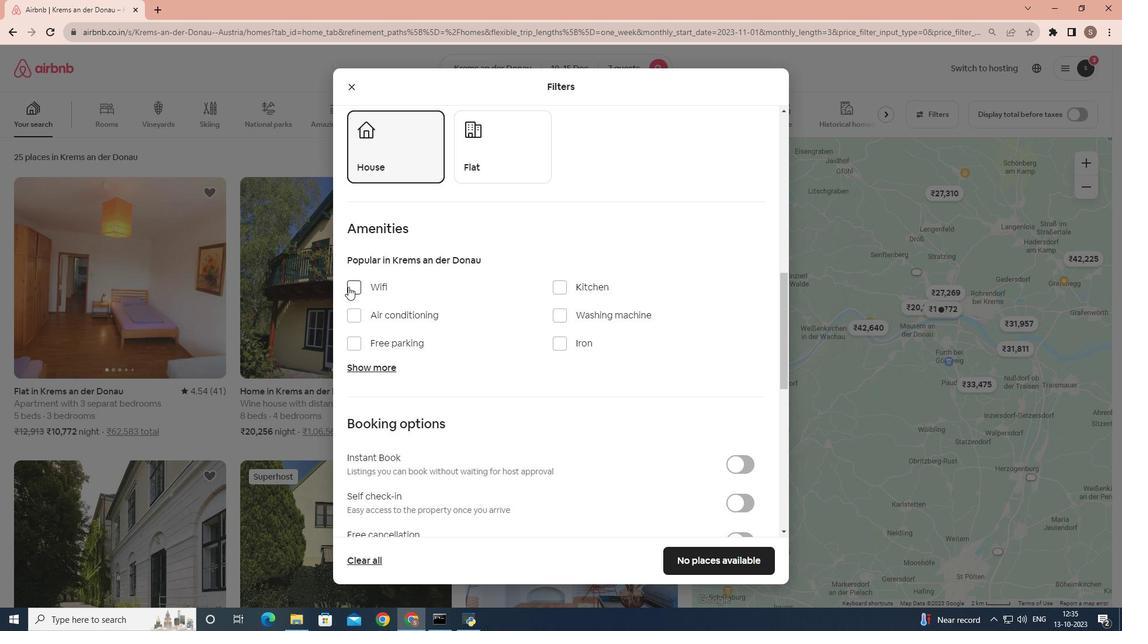 
Action: Mouse pressed left at (348, 287)
Screenshot: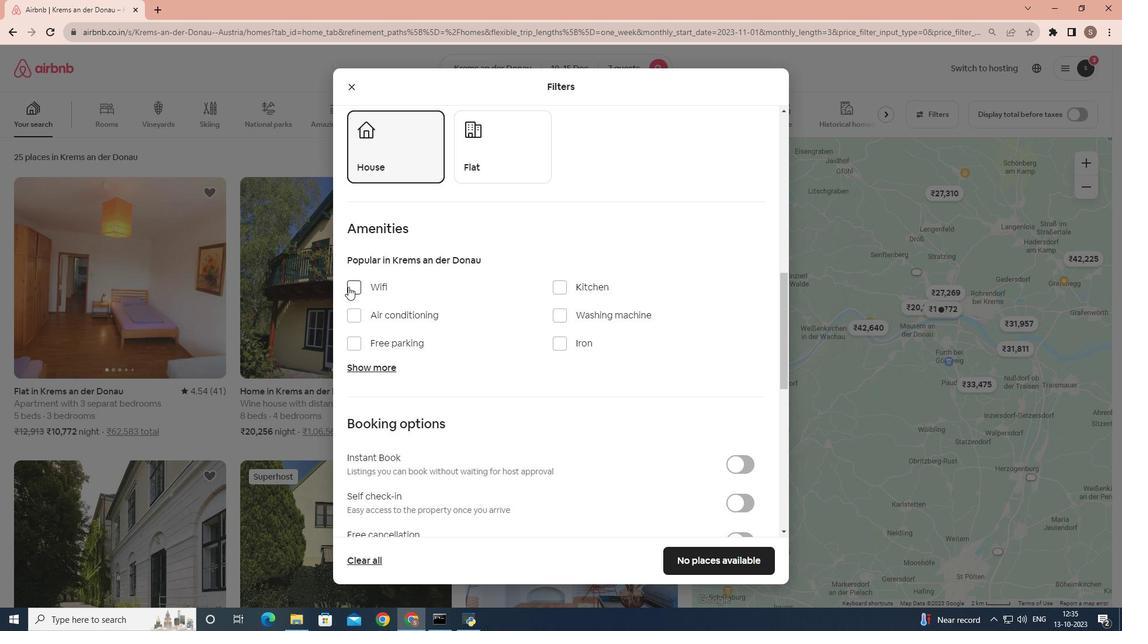 
Action: Mouse moved to (398, 287)
Screenshot: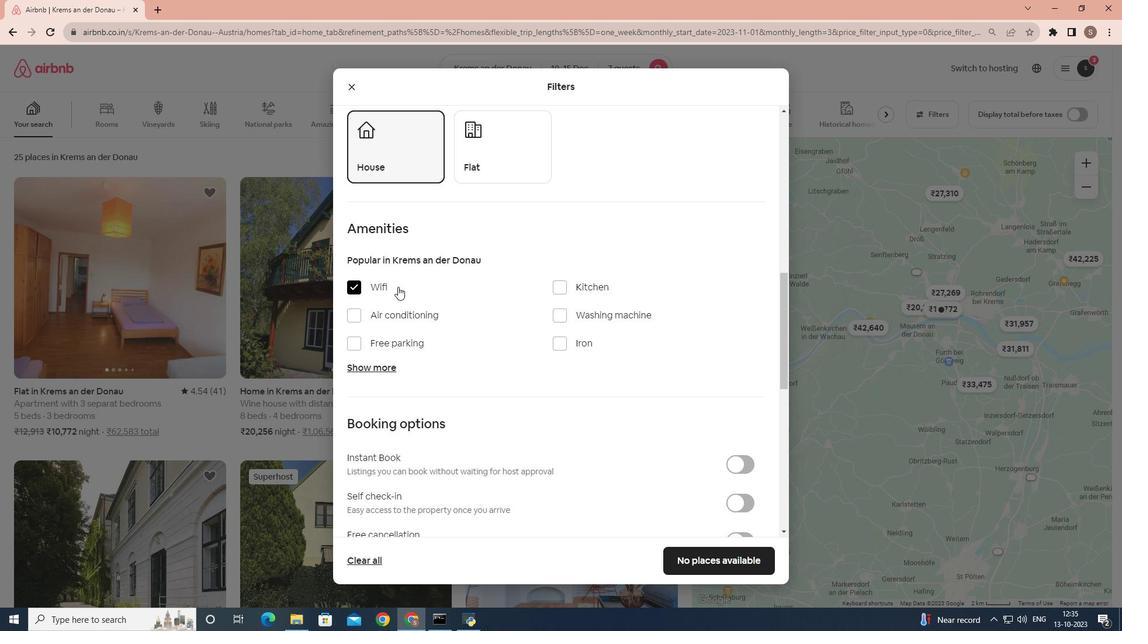 
Action: Mouse scrolled (398, 286) with delta (0, 0)
Screenshot: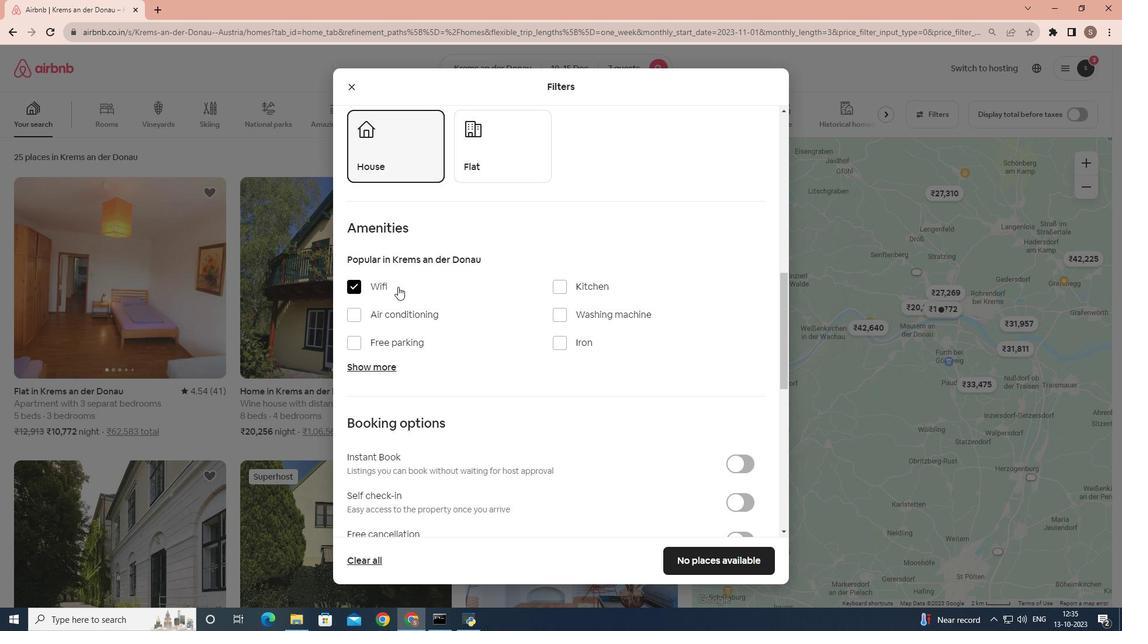 
Action: Mouse moved to (383, 307)
Screenshot: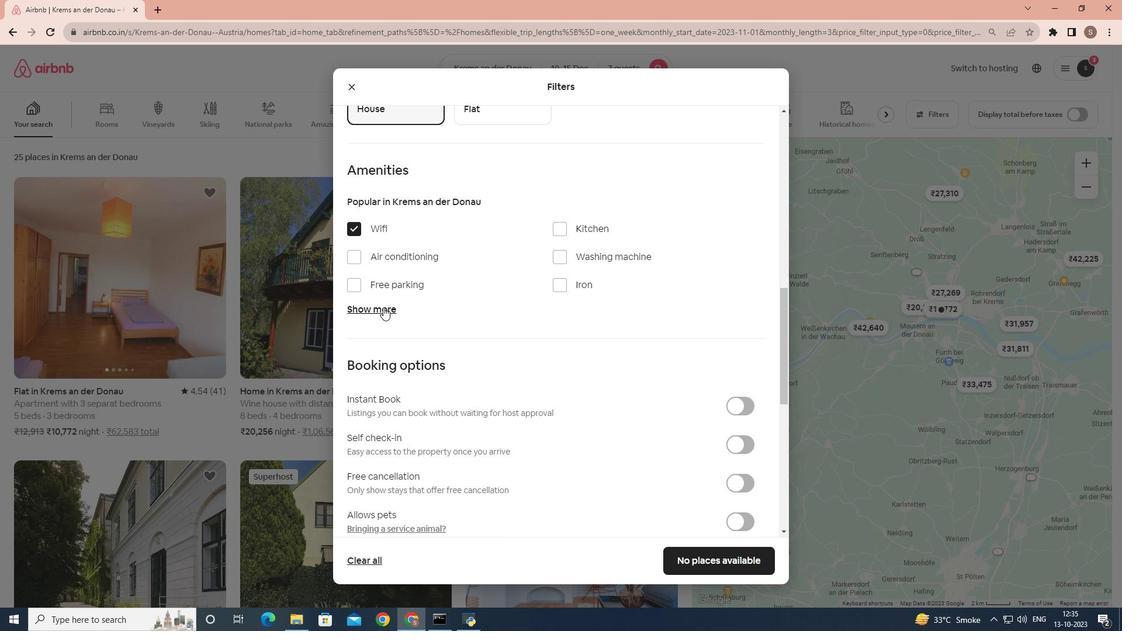 
Action: Mouse pressed left at (383, 307)
Screenshot: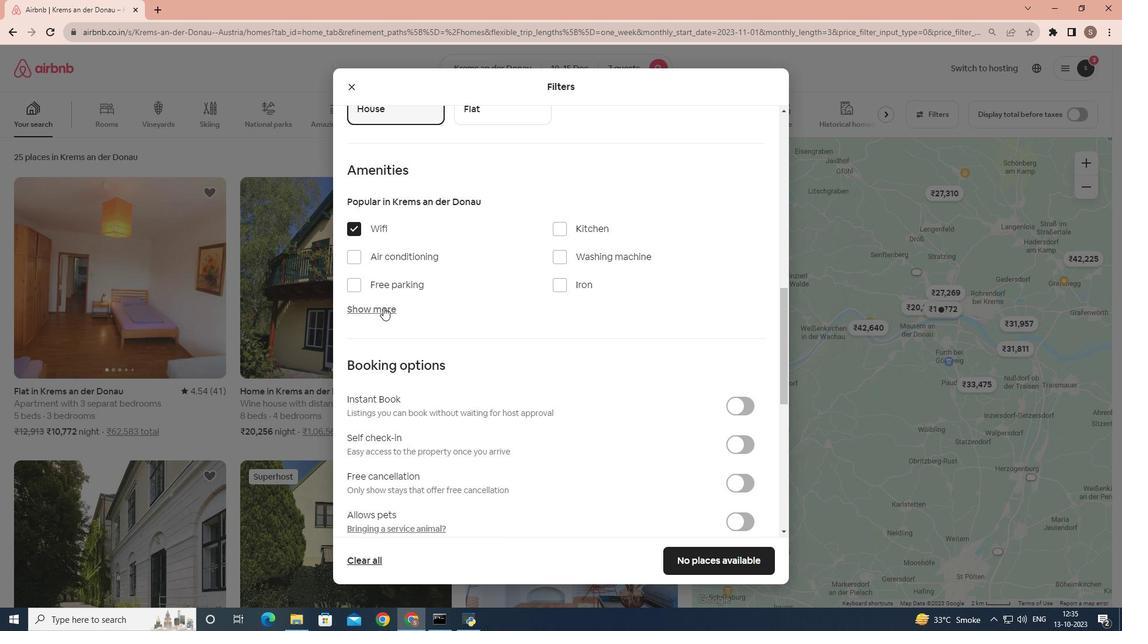 
Action: Mouse moved to (557, 380)
Screenshot: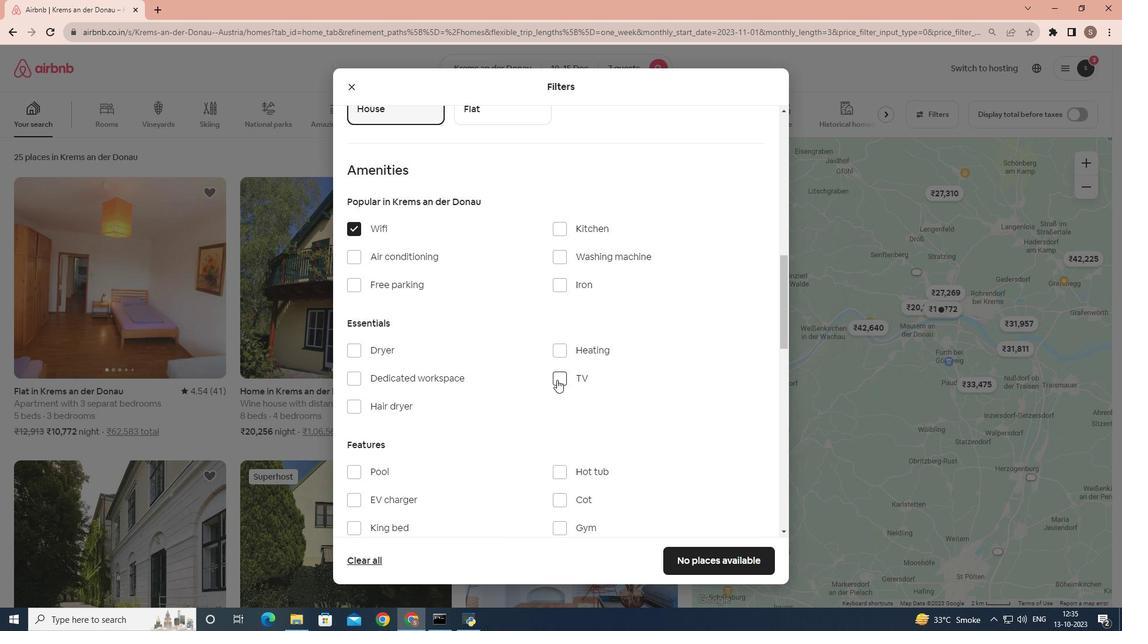 
Action: Mouse pressed left at (557, 380)
Screenshot: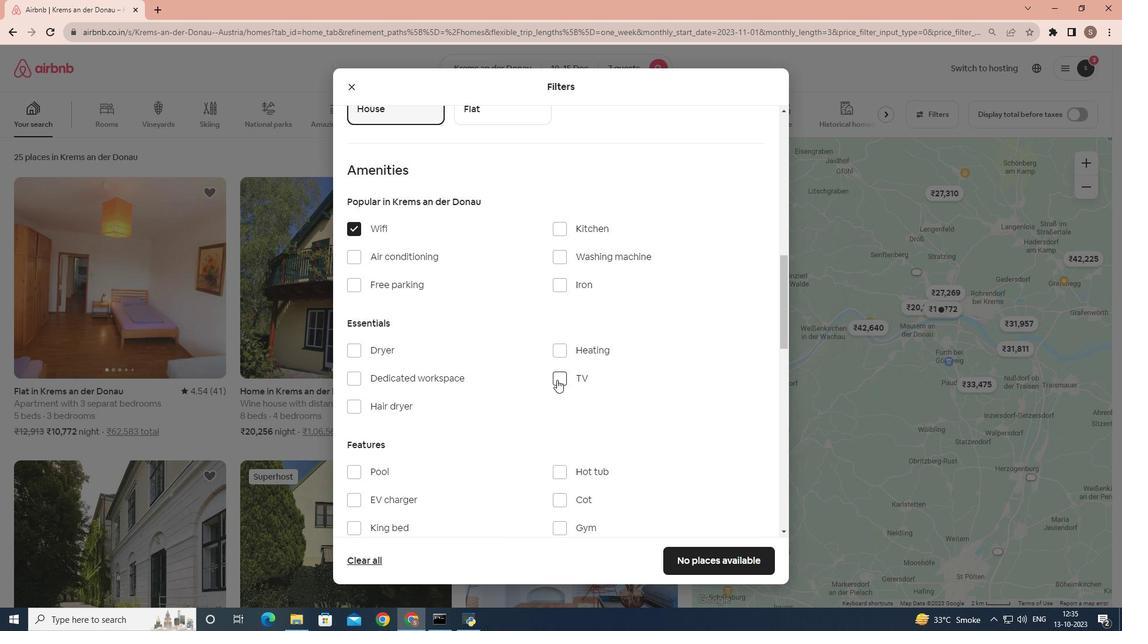 
Action: Mouse moved to (354, 284)
Screenshot: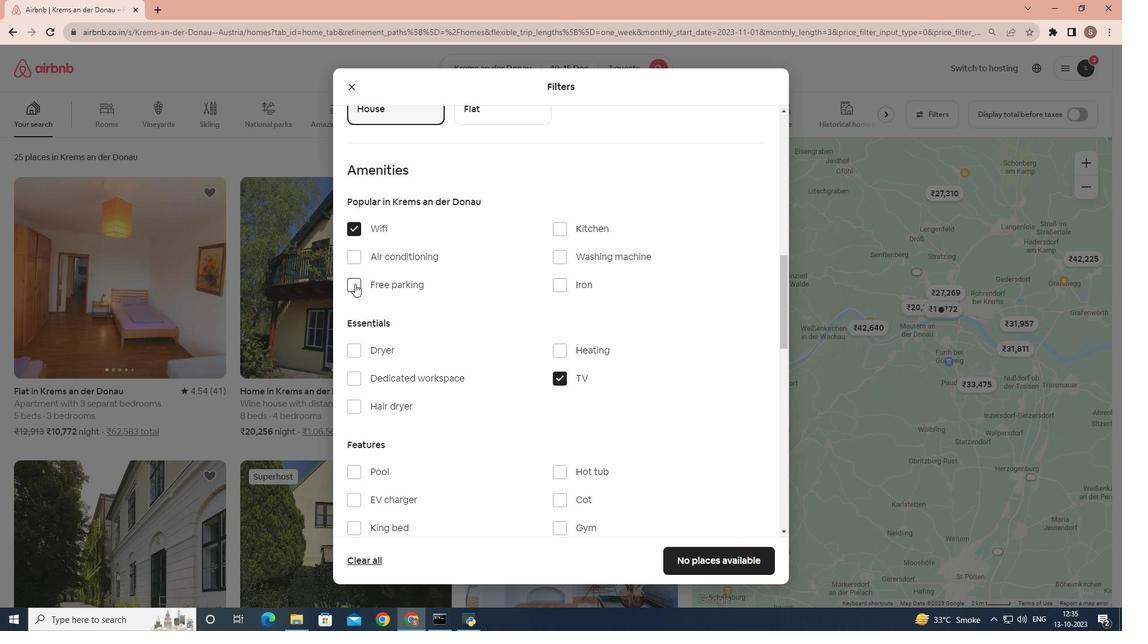 
Action: Mouse pressed left at (354, 284)
Screenshot: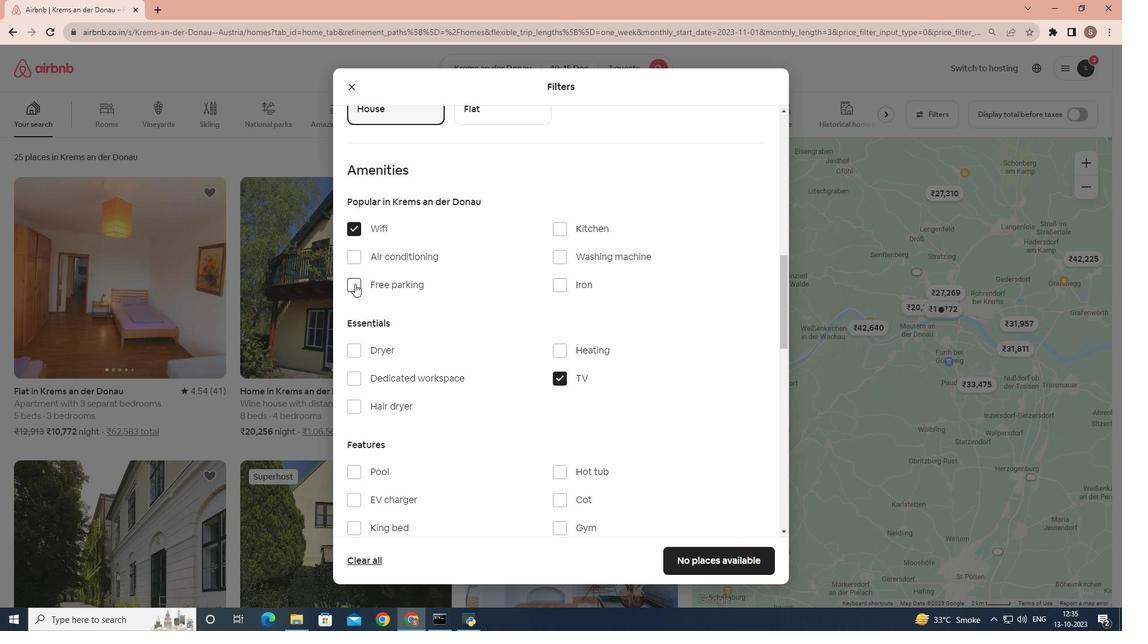 
Action: Mouse moved to (408, 281)
Screenshot: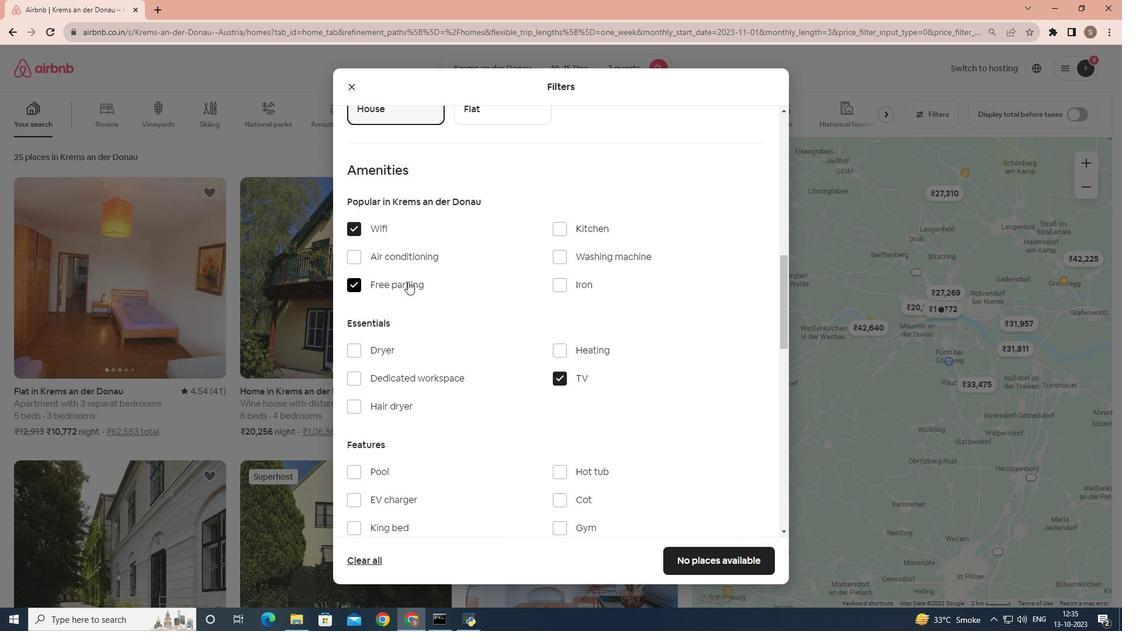 
Action: Mouse scrolled (408, 281) with delta (0, 0)
Screenshot: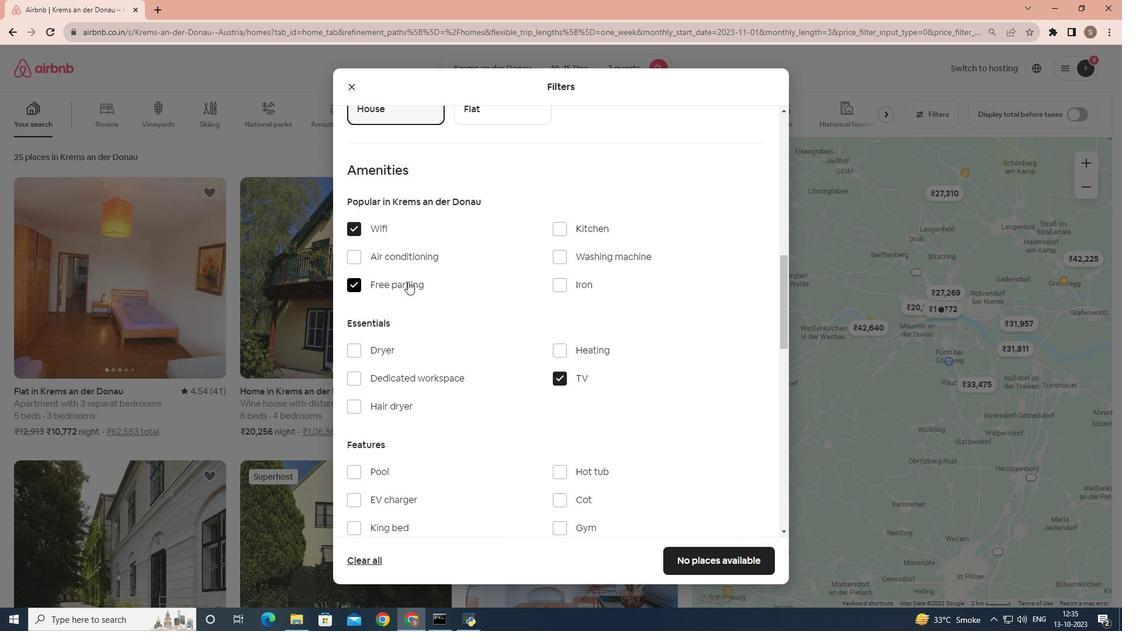 
Action: Mouse scrolled (408, 281) with delta (0, 0)
Screenshot: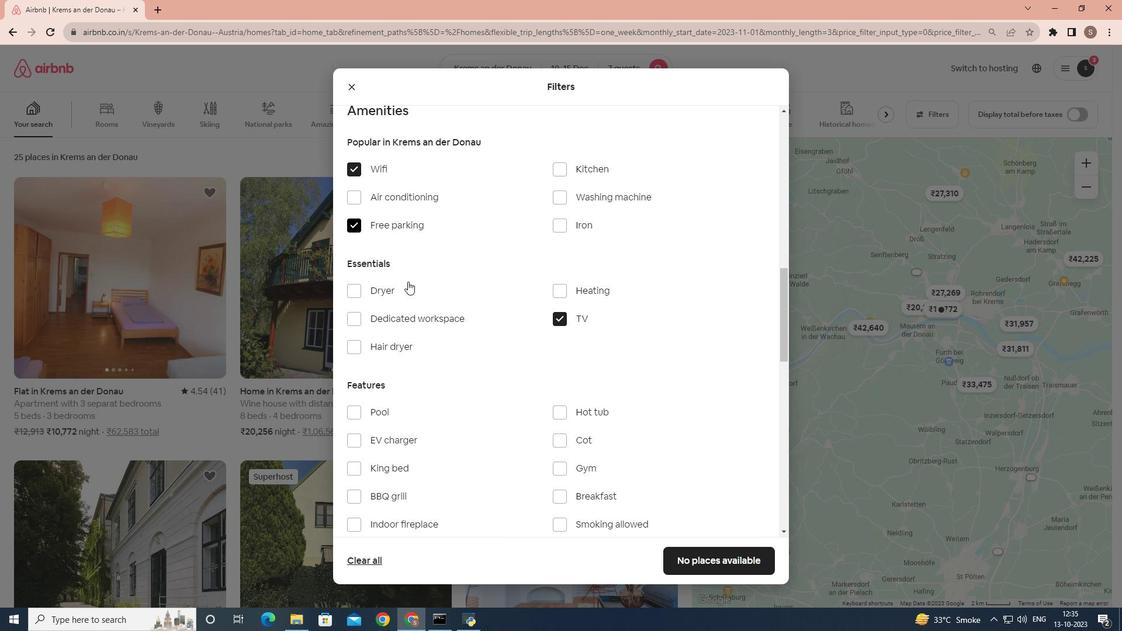 
Action: Mouse scrolled (408, 281) with delta (0, 0)
Screenshot: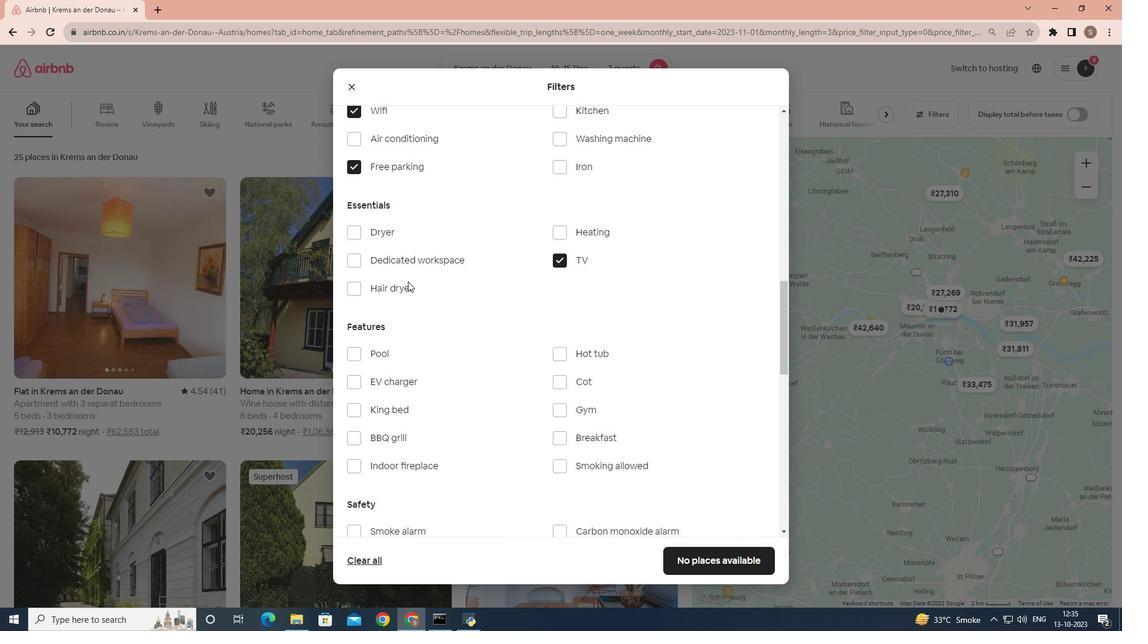 
Action: Mouse moved to (567, 299)
Screenshot: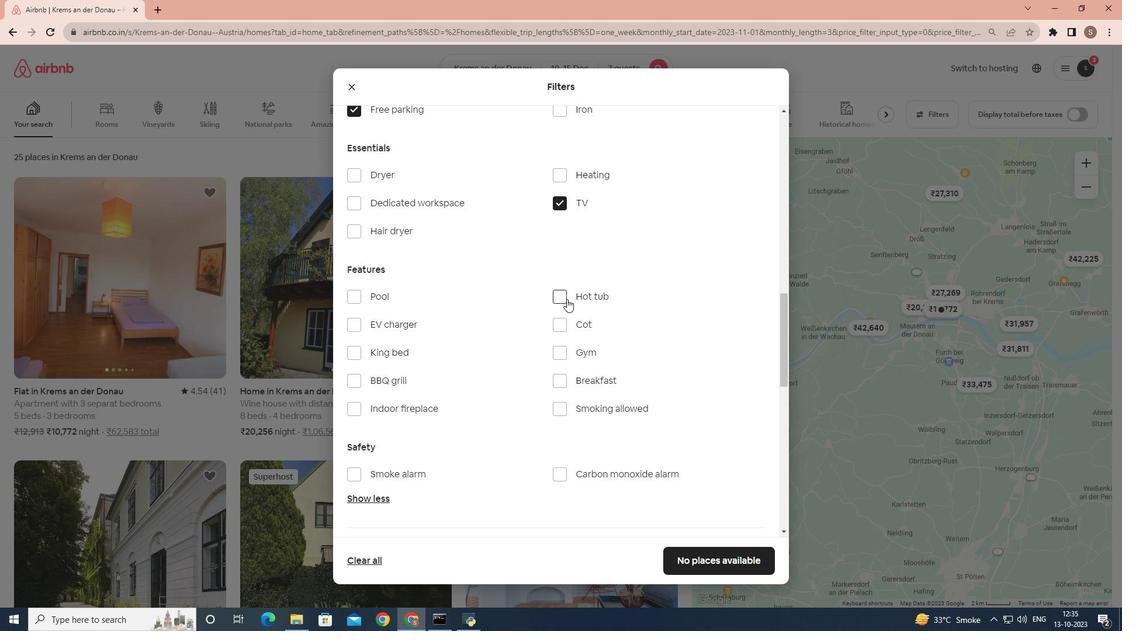
Action: Mouse pressed left at (567, 299)
Screenshot: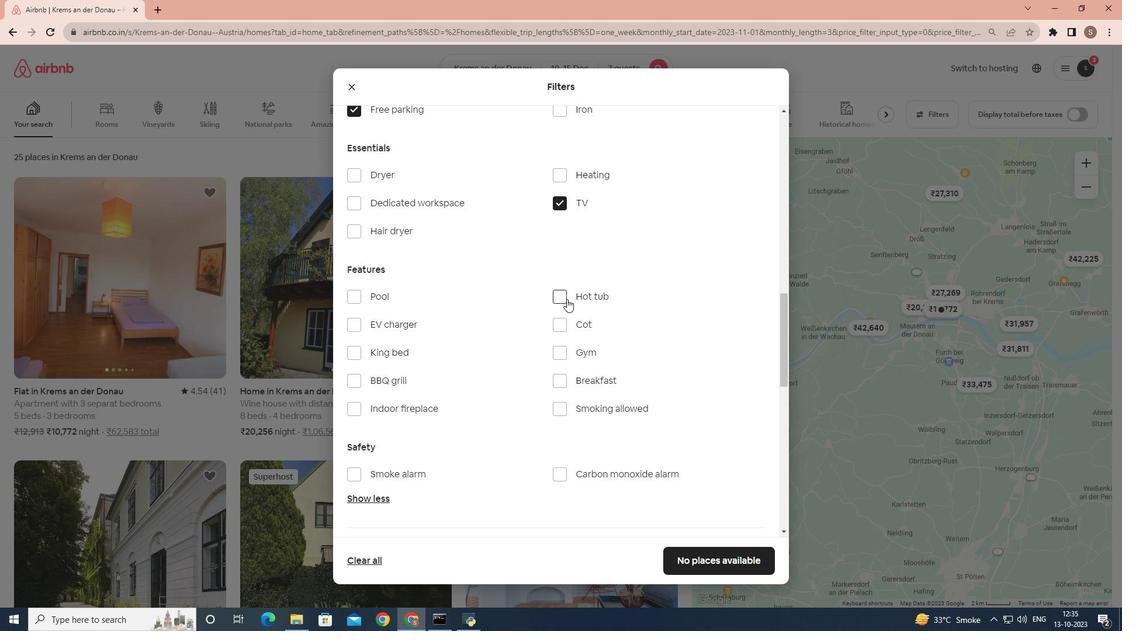
Action: Mouse moved to (563, 349)
Screenshot: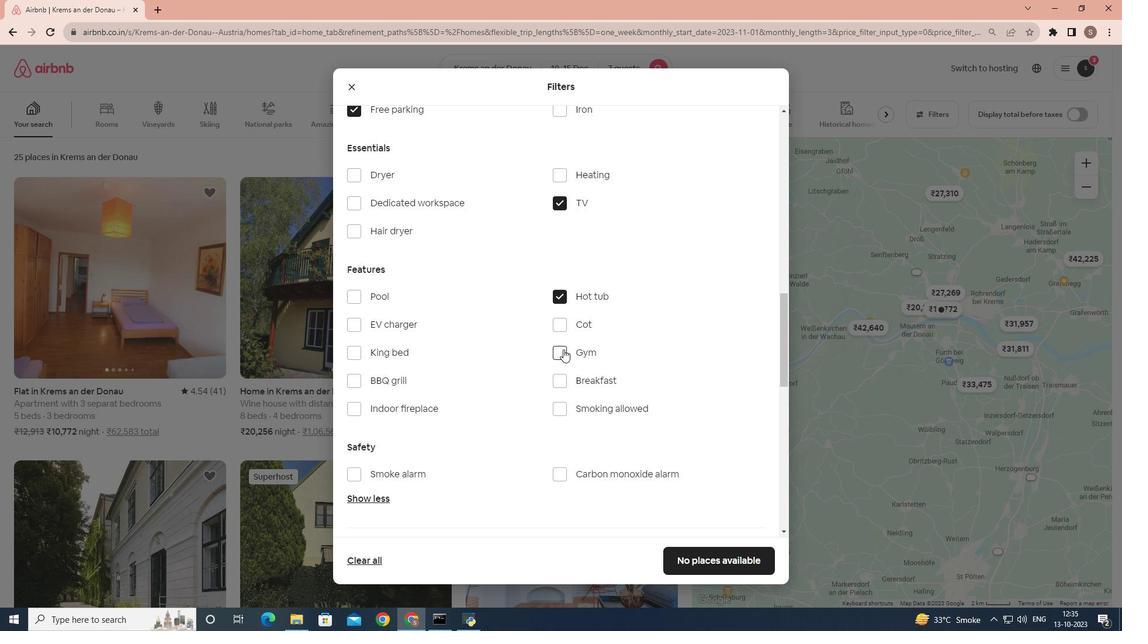 
Action: Mouse pressed left at (563, 349)
Screenshot: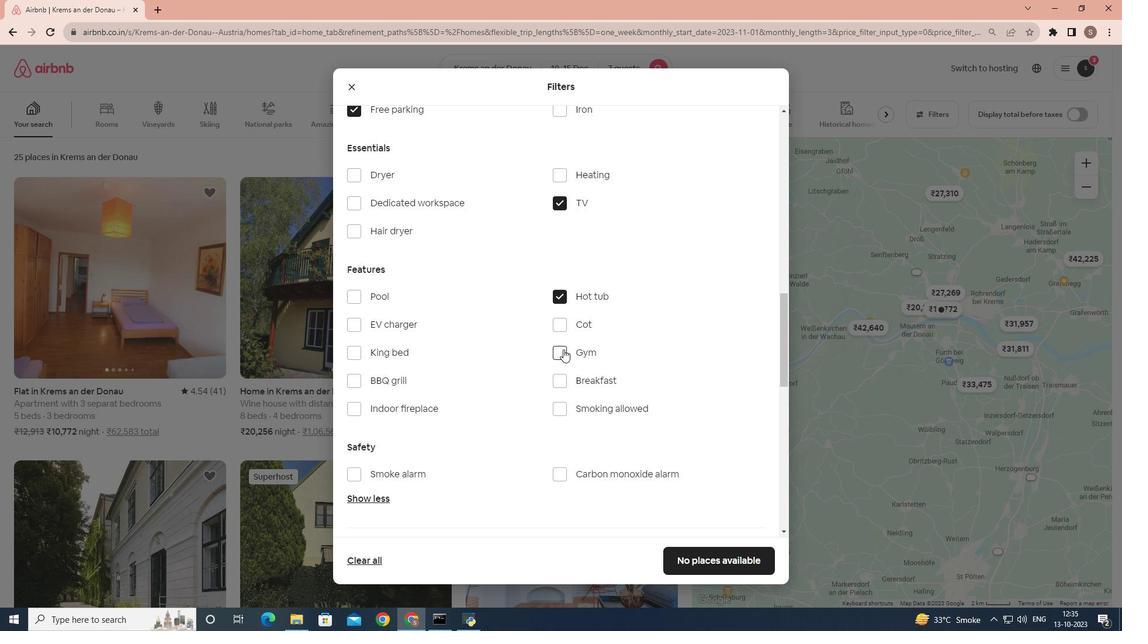 
Action: Mouse moved to (559, 407)
Screenshot: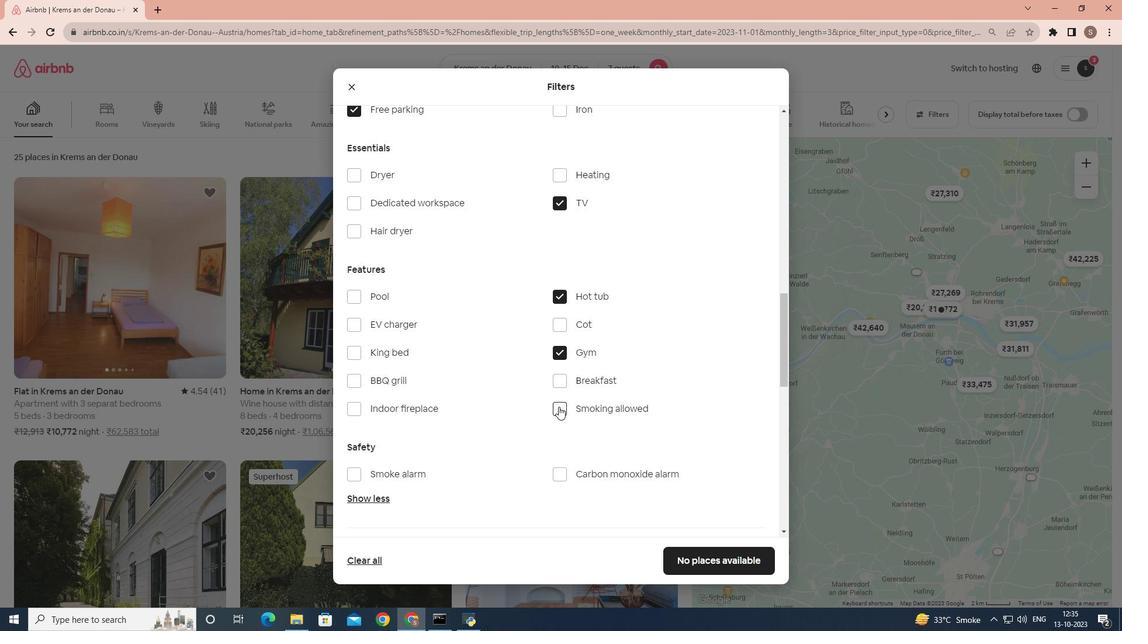 
Action: Mouse pressed left at (559, 407)
Screenshot: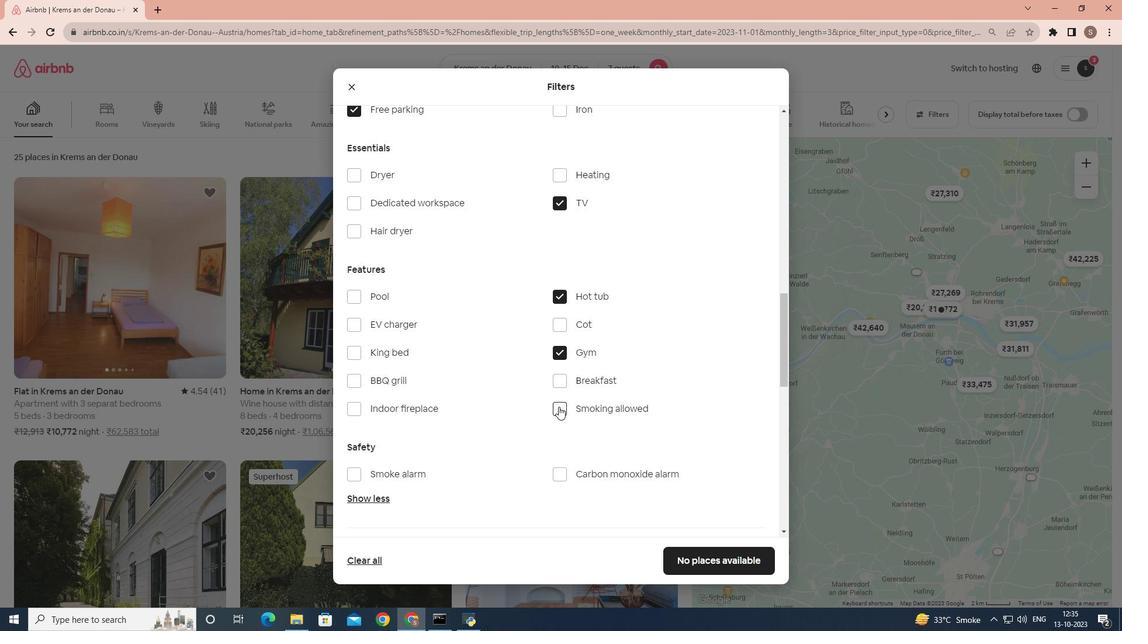 
Action: Mouse moved to (611, 436)
Screenshot: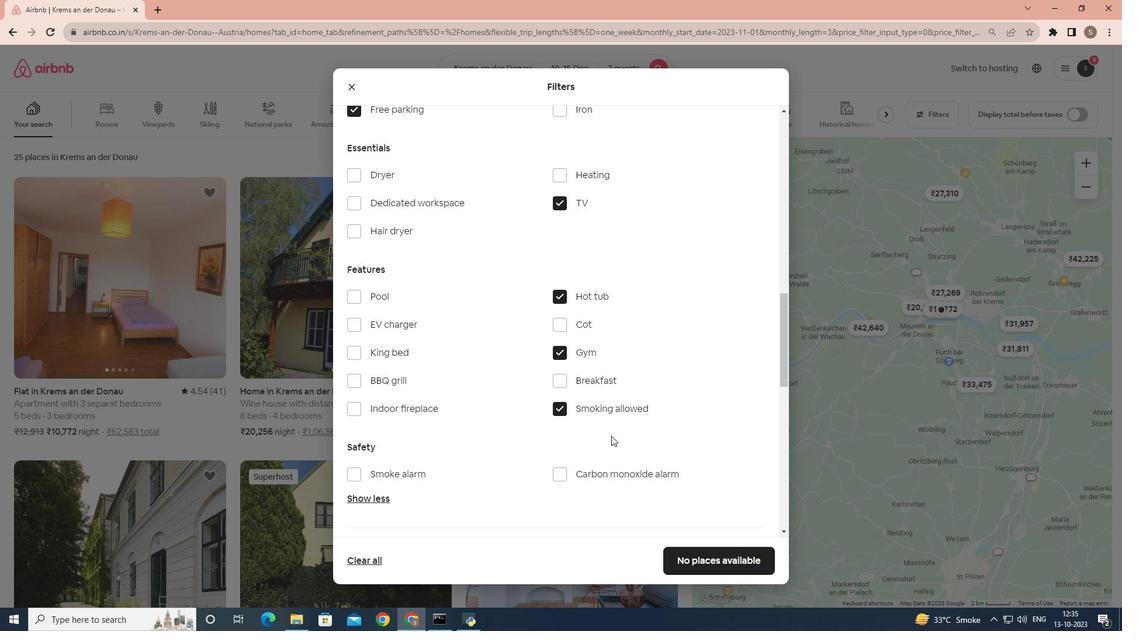 
